 Task: Find connections with filter location Rāj-Nāndgaon with filter topic #startupcompanywith filter profile language Spanish with filter current company BioTecNika with filter school Ramaiah Institute Of Technology with filter industry Think Tanks with filter service category Content Strategy with filter keywords title Wait Staff Manager
Action: Mouse moved to (565, 53)
Screenshot: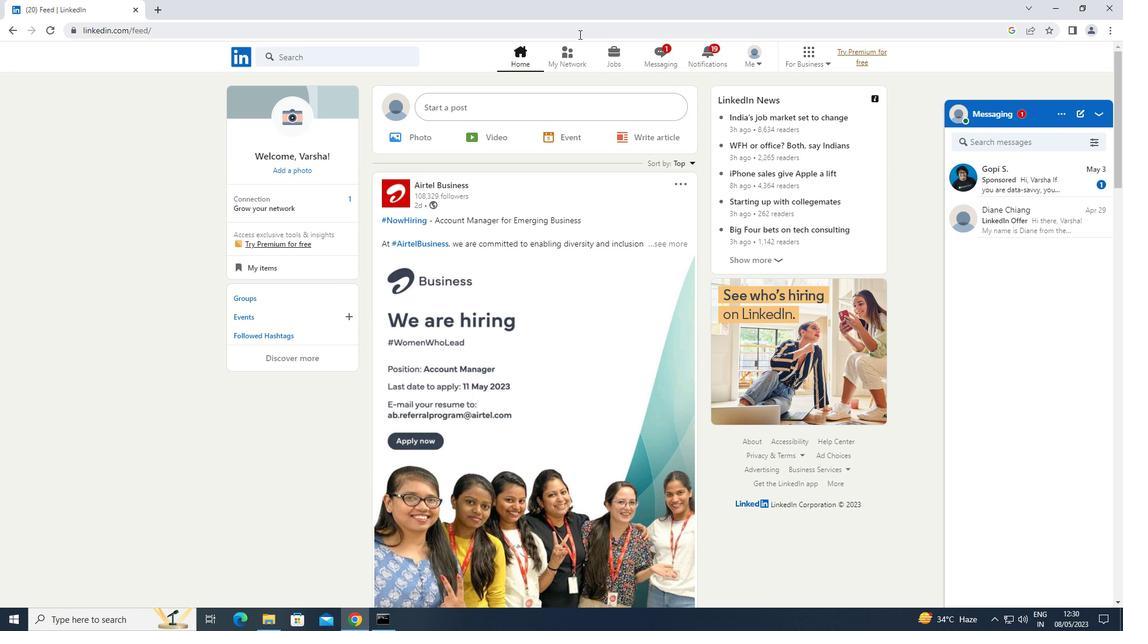 
Action: Mouse pressed left at (565, 53)
Screenshot: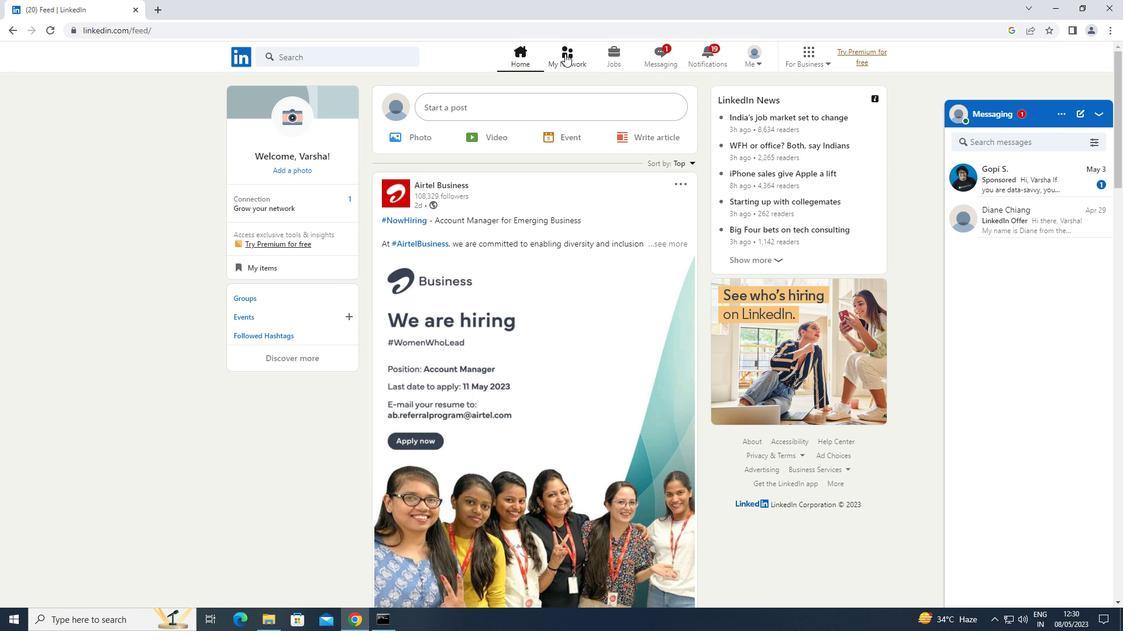 
Action: Mouse moved to (315, 124)
Screenshot: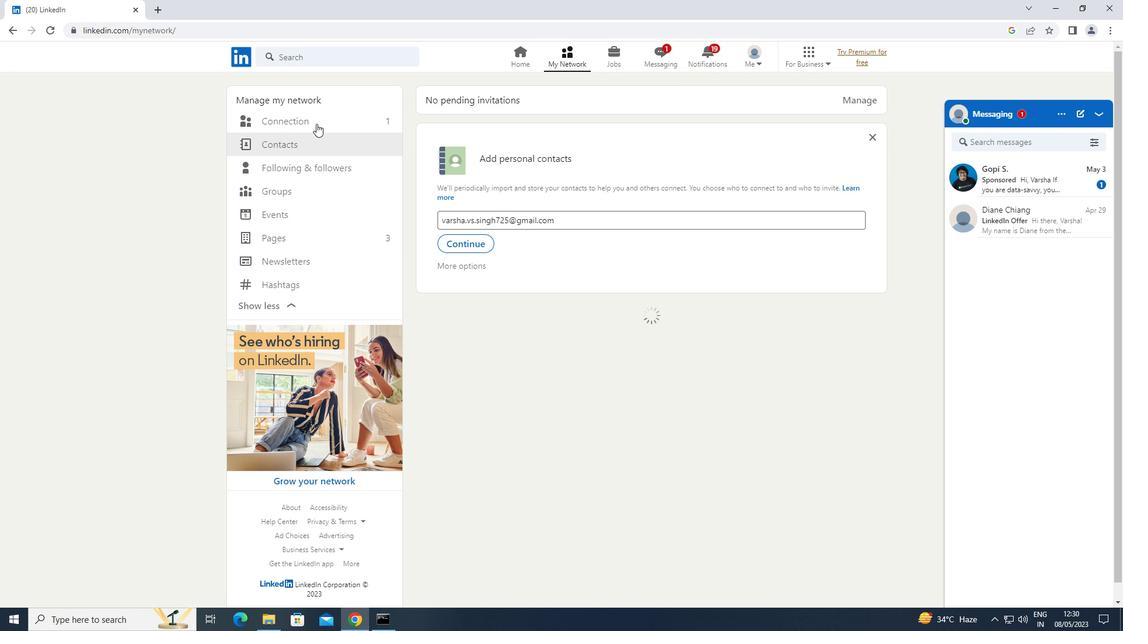 
Action: Mouse pressed left at (315, 124)
Screenshot: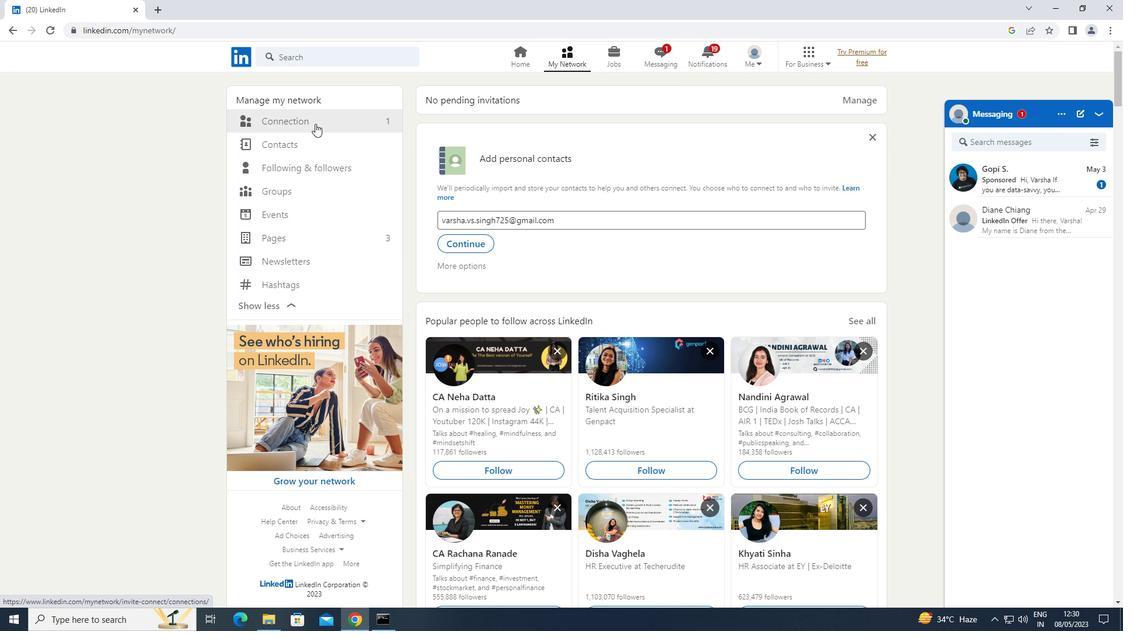 
Action: Mouse moved to (649, 123)
Screenshot: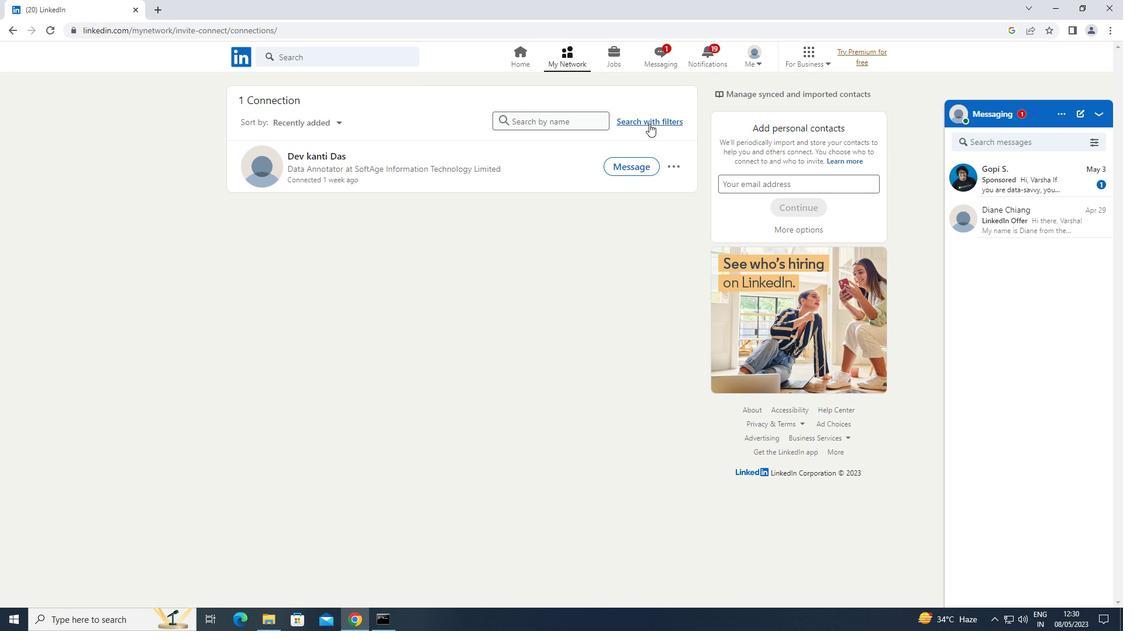 
Action: Mouse pressed left at (649, 123)
Screenshot: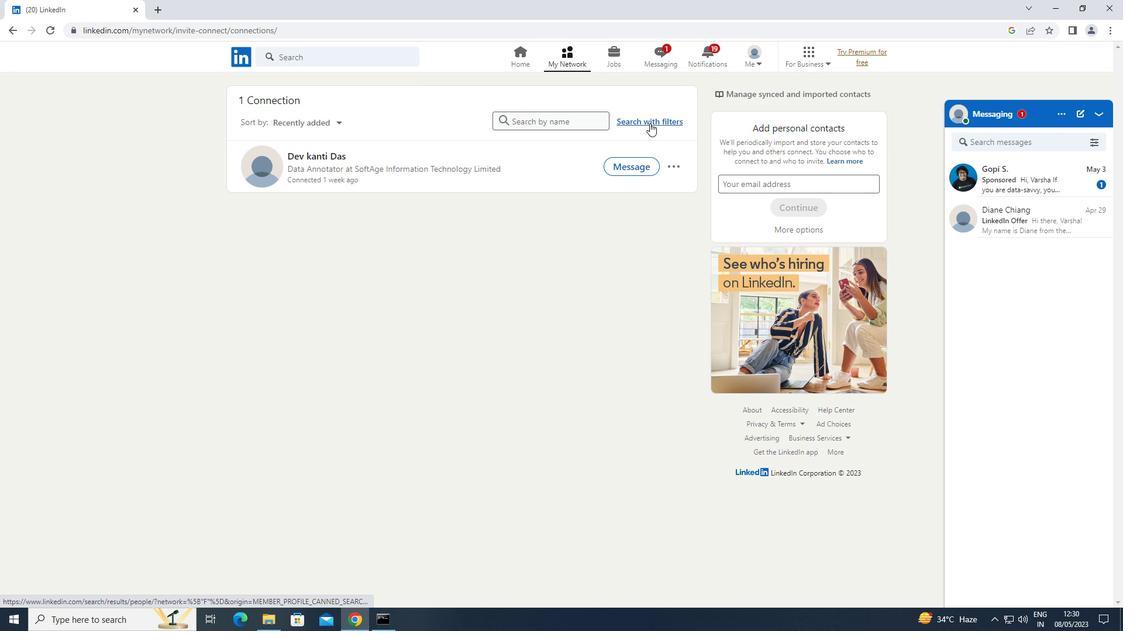 
Action: Mouse moved to (603, 93)
Screenshot: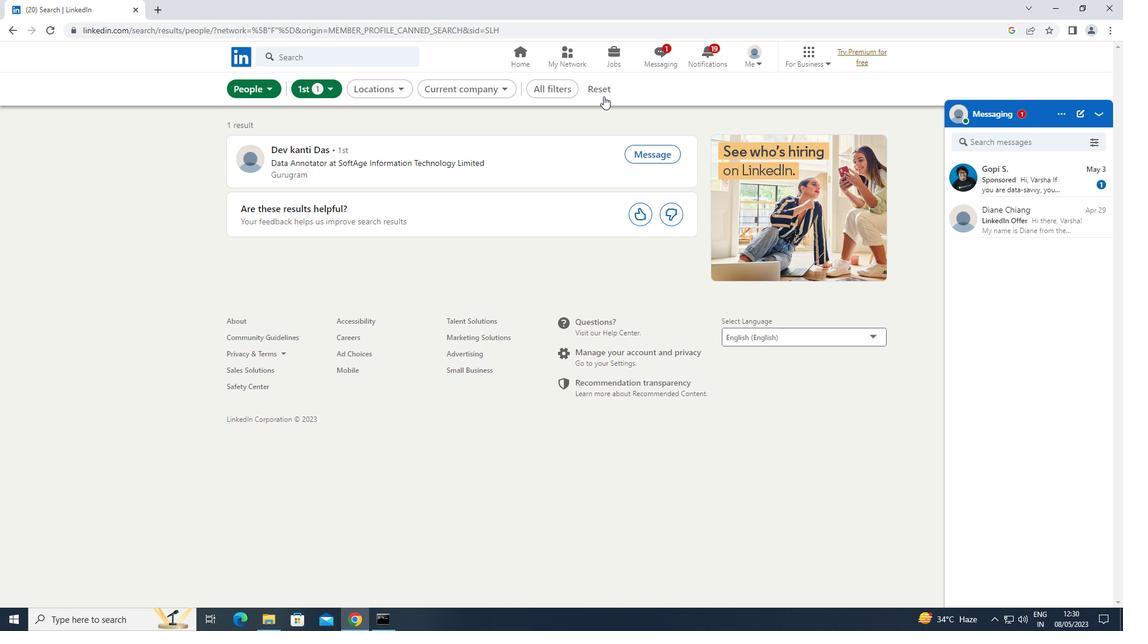 
Action: Mouse pressed left at (603, 93)
Screenshot: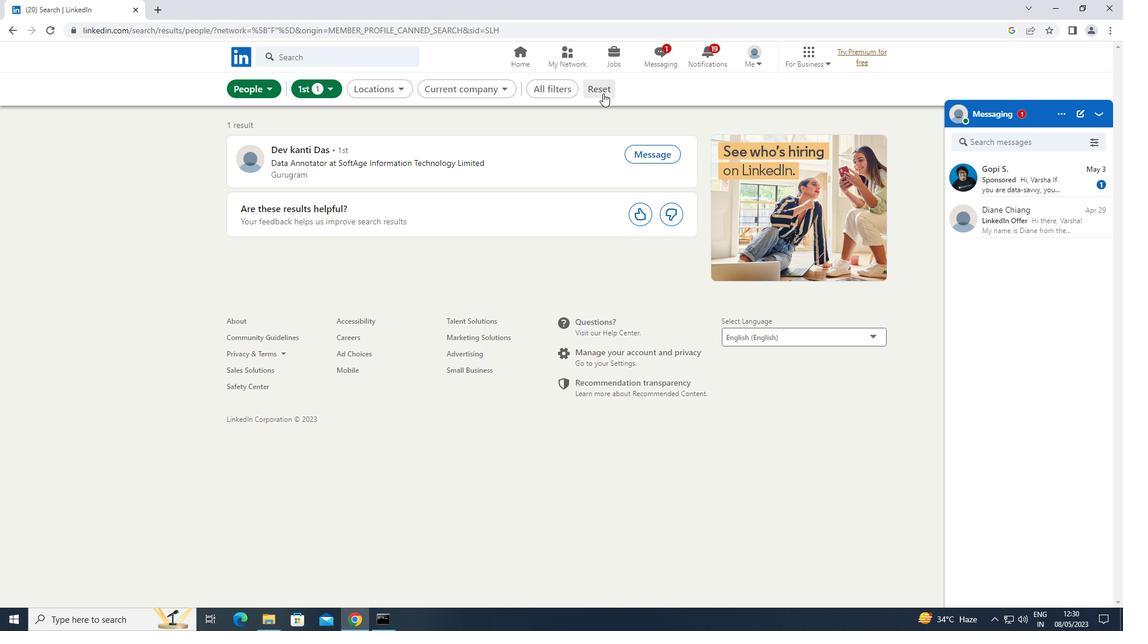 
Action: Mouse moved to (586, 89)
Screenshot: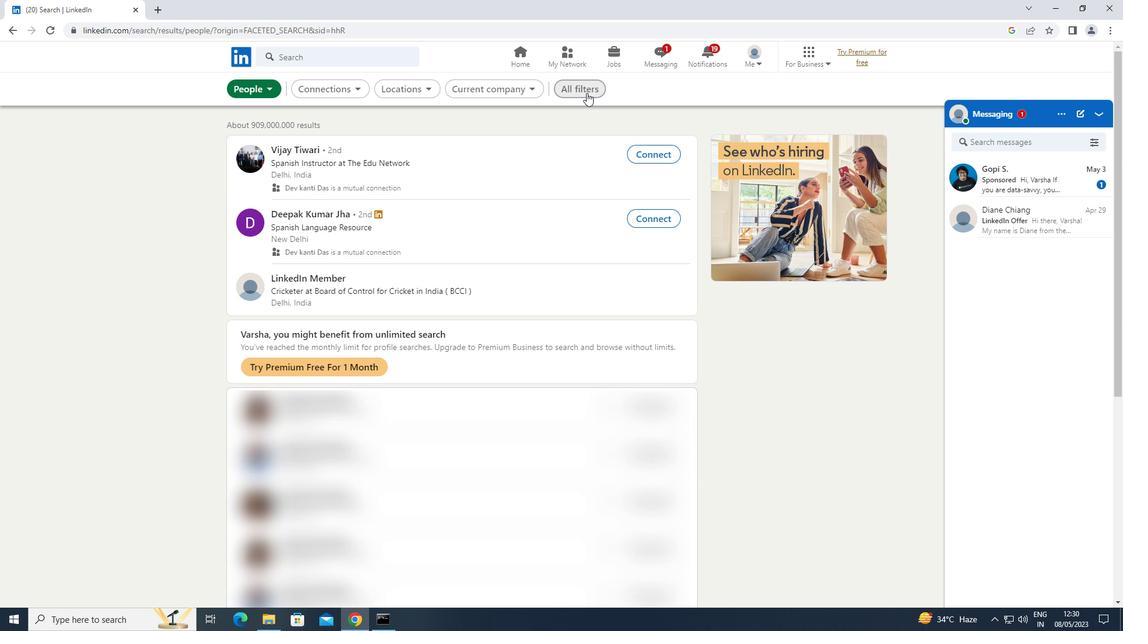 
Action: Mouse pressed left at (586, 89)
Screenshot: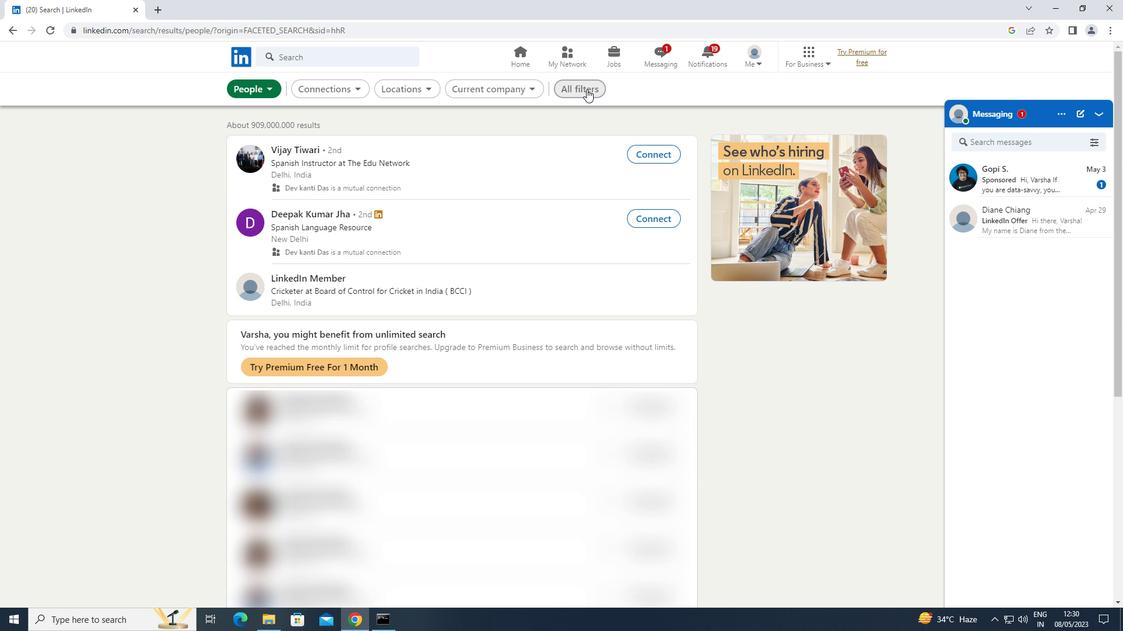 
Action: Mouse moved to (932, 254)
Screenshot: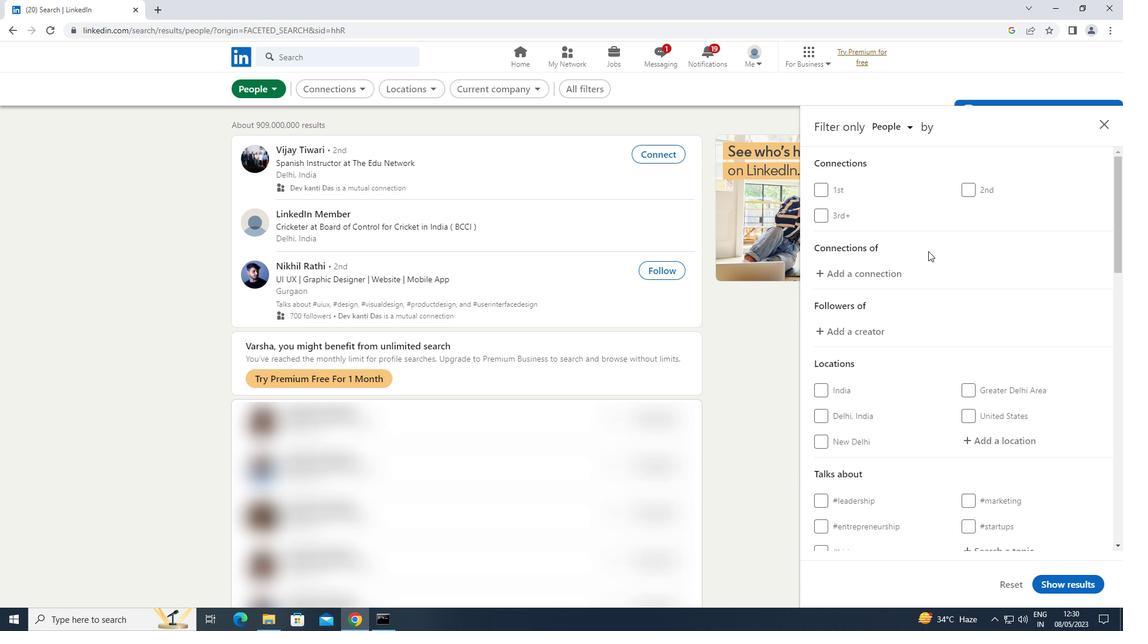 
Action: Mouse scrolled (932, 253) with delta (0, 0)
Screenshot: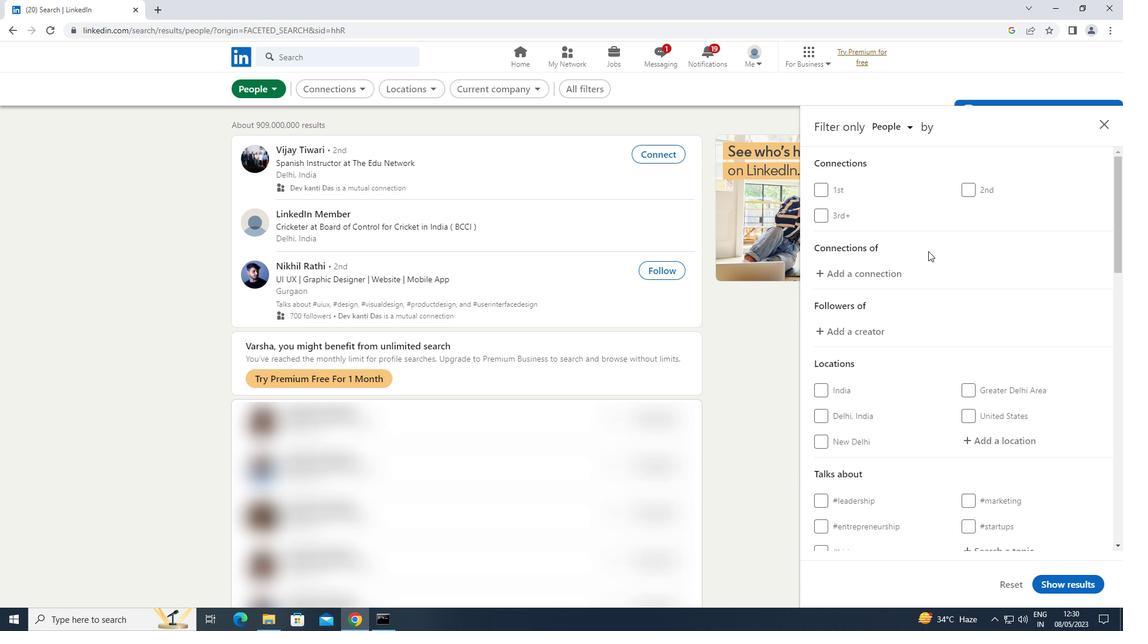 
Action: Mouse moved to (932, 256)
Screenshot: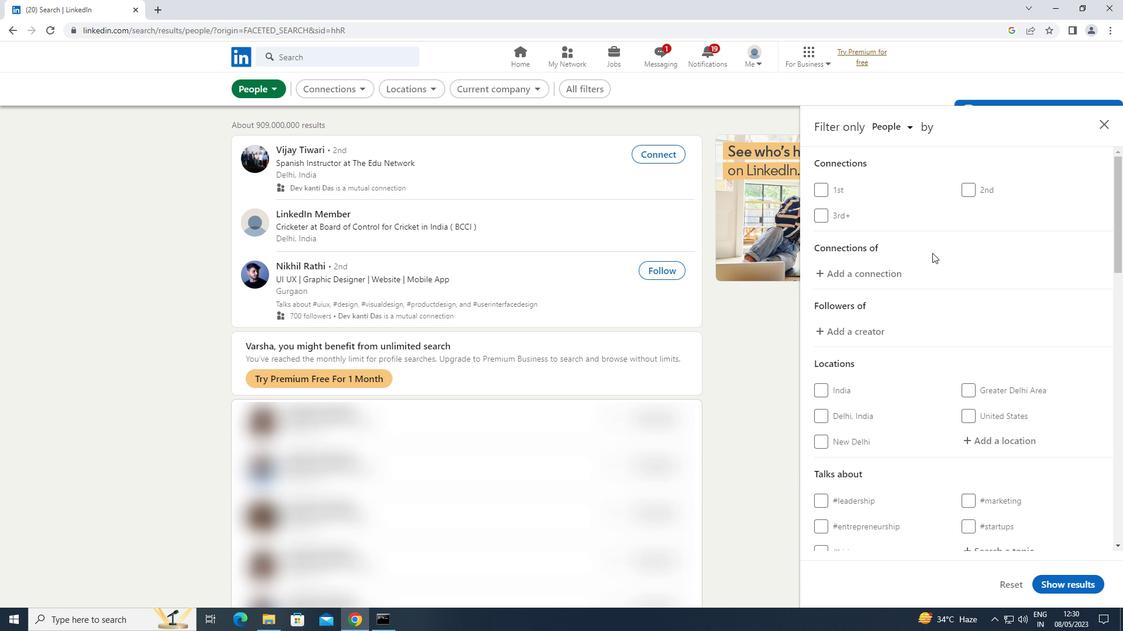 
Action: Mouse scrolled (932, 255) with delta (0, 0)
Screenshot: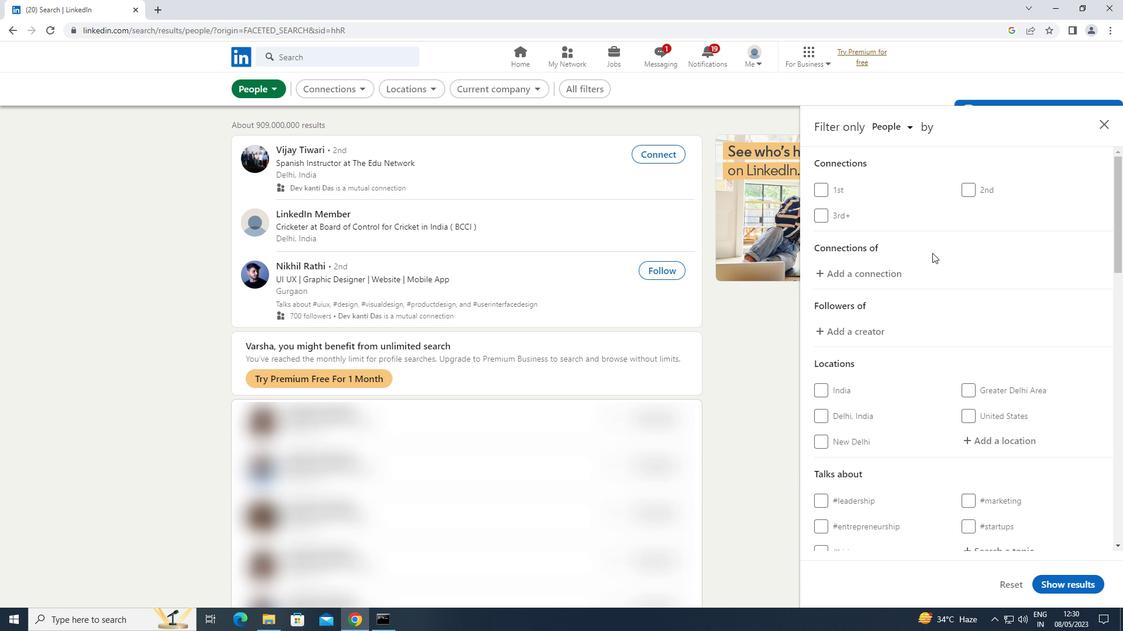 
Action: Mouse moved to (1008, 325)
Screenshot: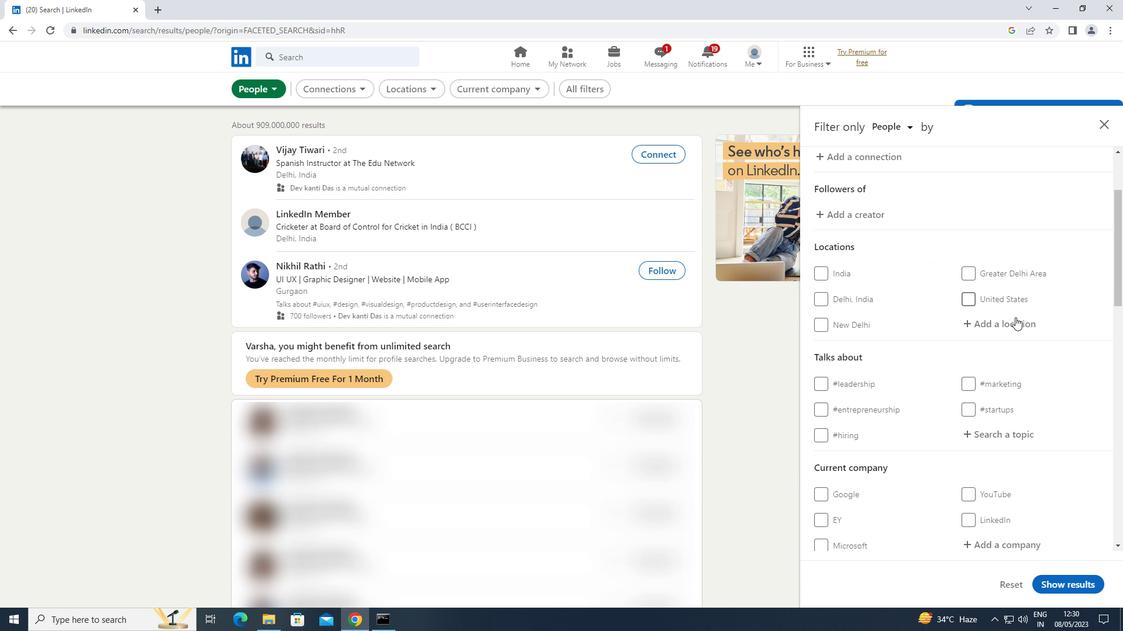 
Action: Mouse pressed left at (1008, 325)
Screenshot: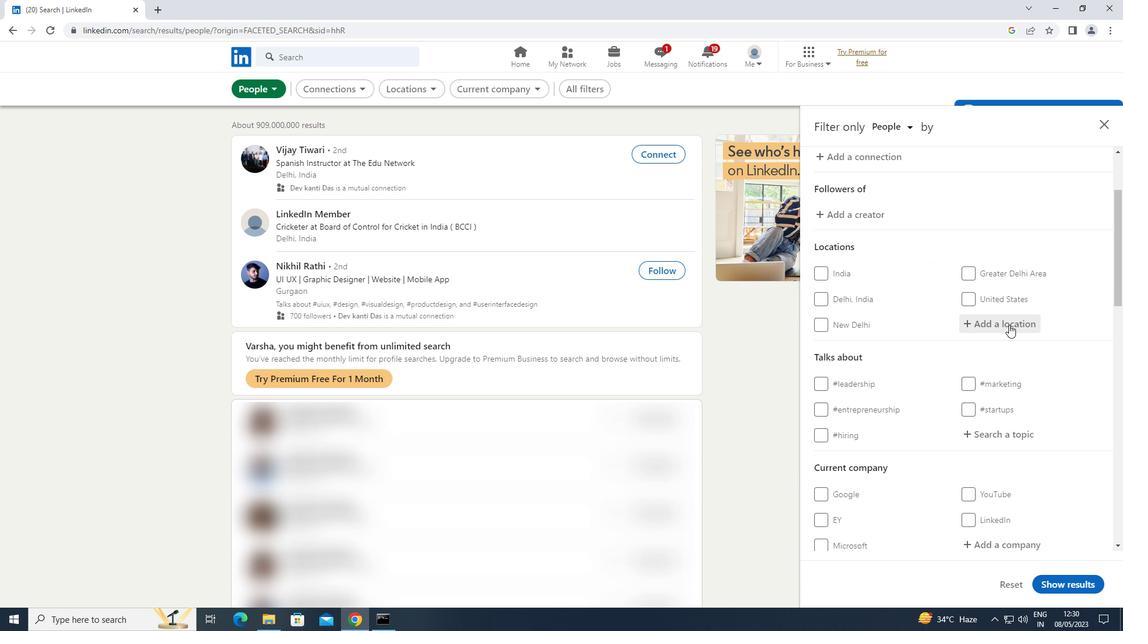 
Action: Key pressed <Key.shift>RAJ-<Key.shift>NANDGAON
Screenshot: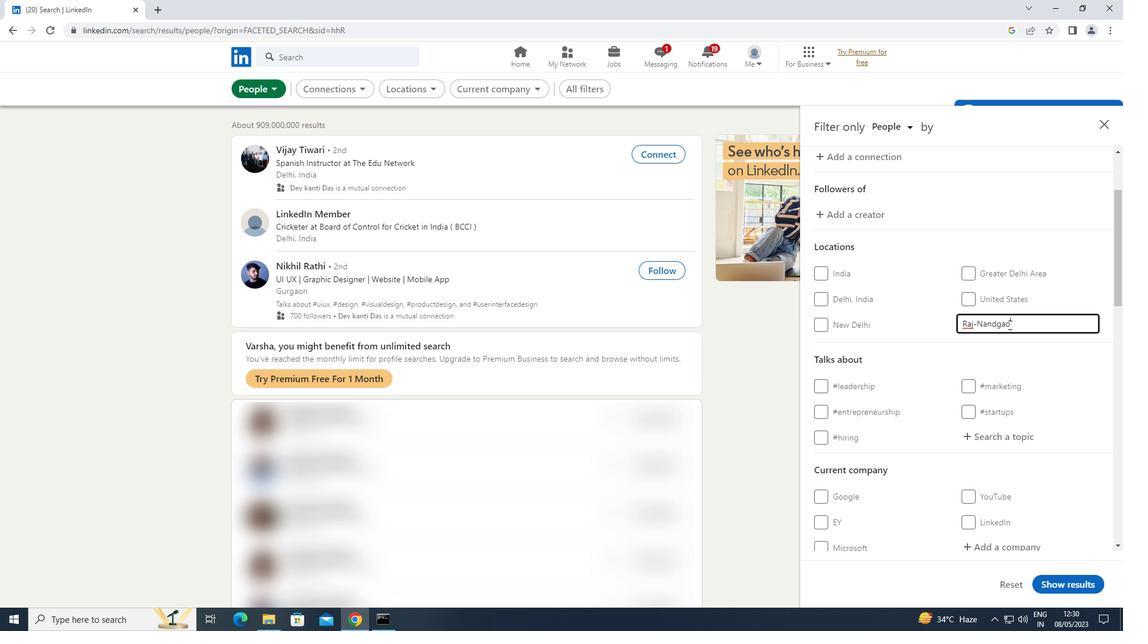 
Action: Mouse moved to (1012, 436)
Screenshot: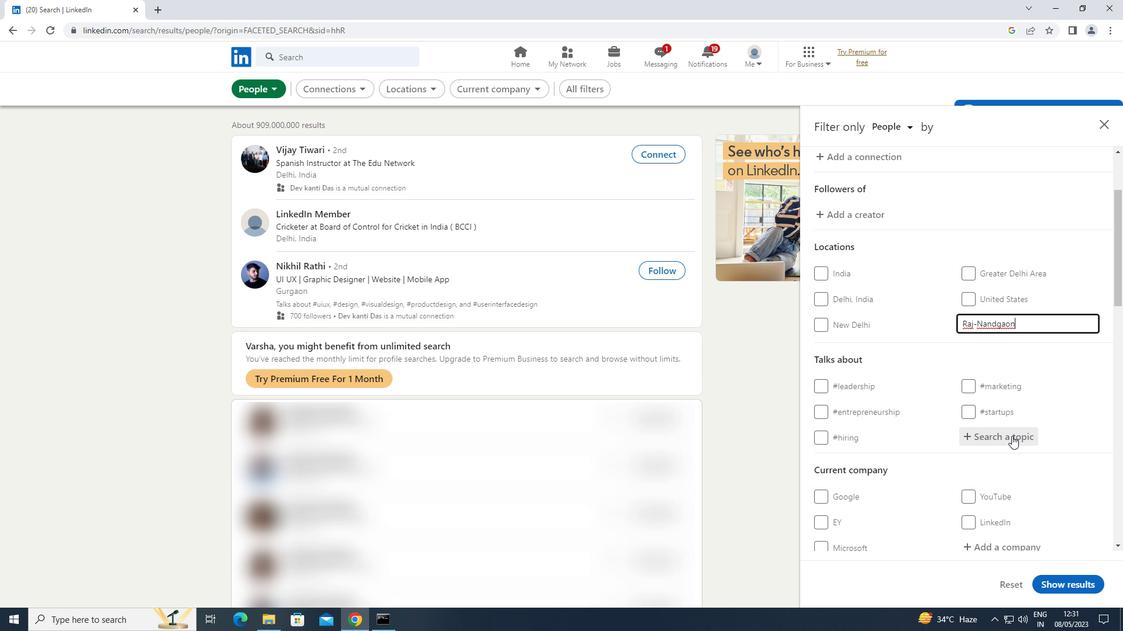 
Action: Mouse pressed left at (1012, 436)
Screenshot: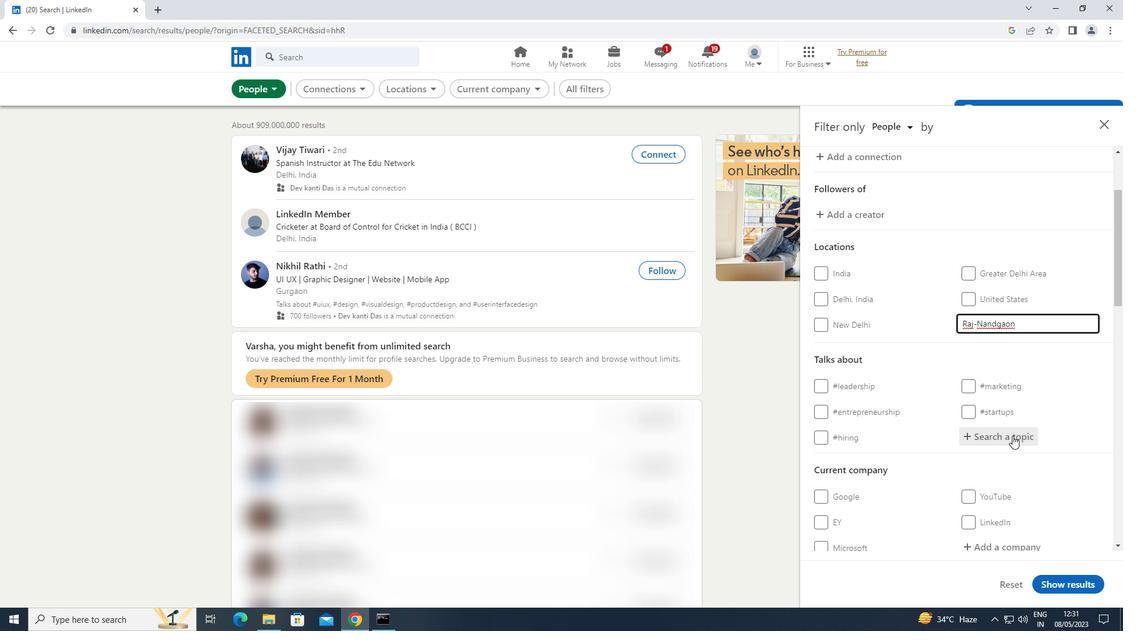 
Action: Mouse moved to (1016, 432)
Screenshot: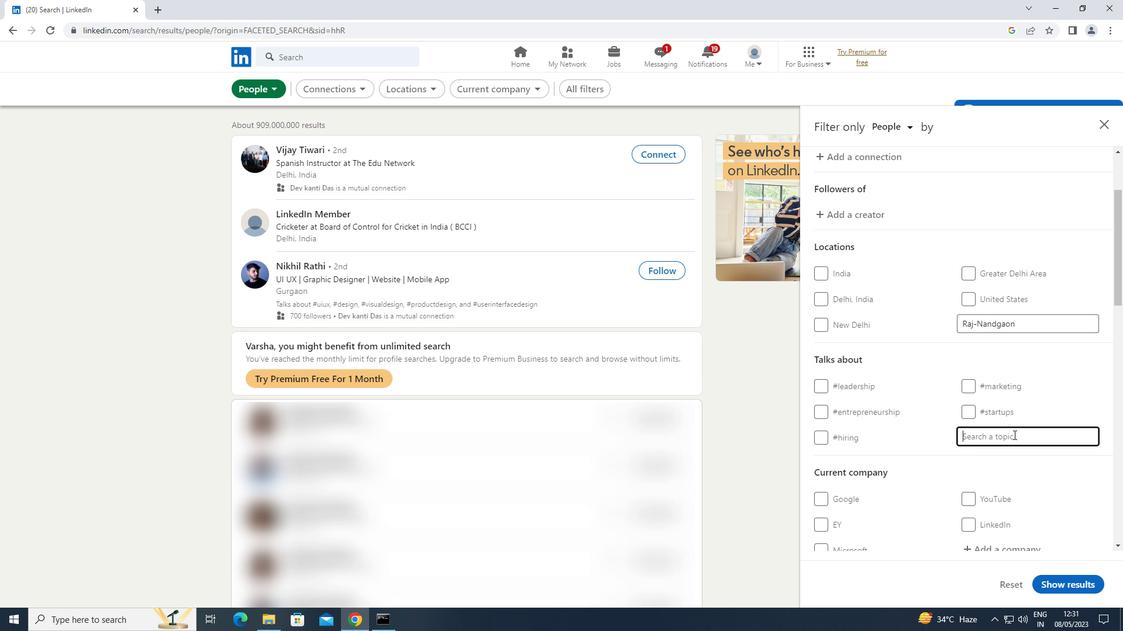 
Action: Key pressed STARTUPCOMPANY
Screenshot: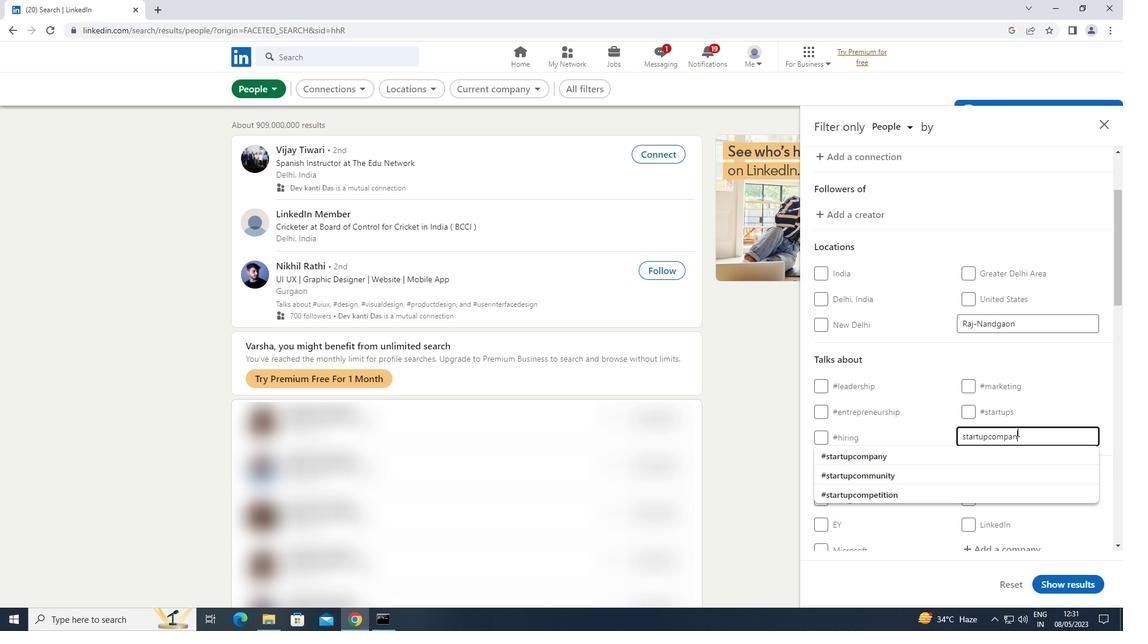 
Action: Mouse moved to (890, 448)
Screenshot: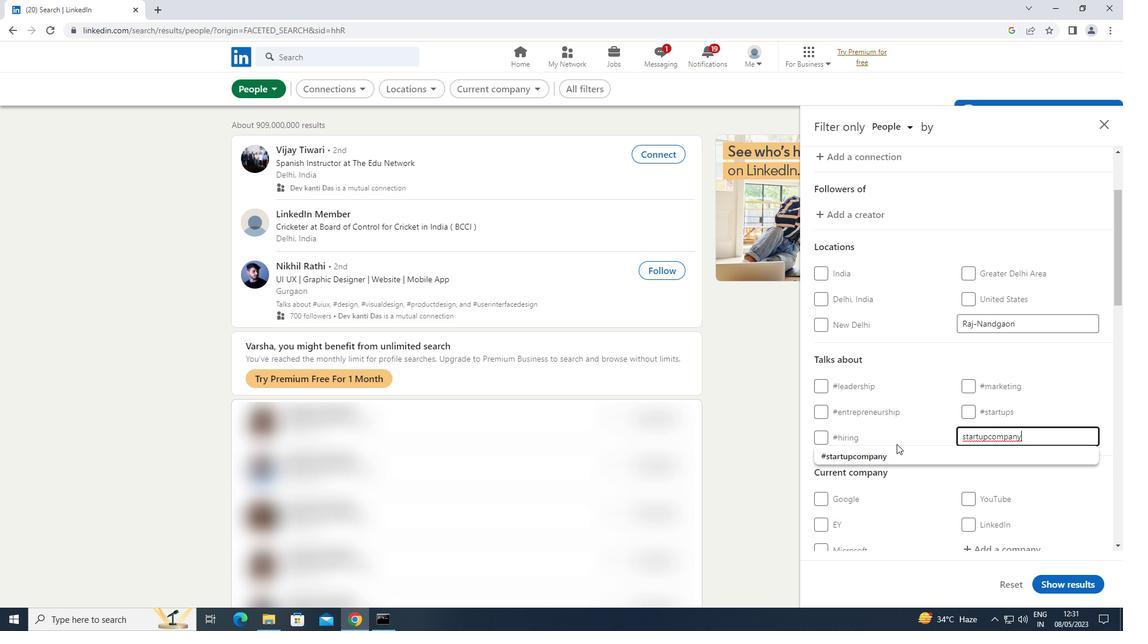 
Action: Mouse pressed left at (890, 448)
Screenshot: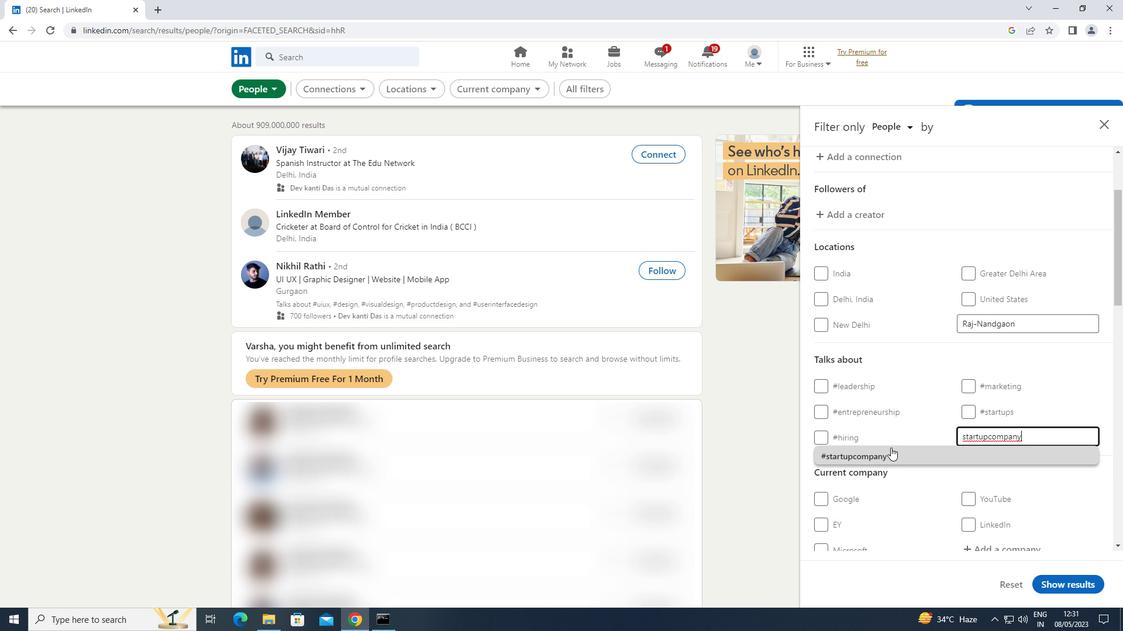 
Action: Mouse scrolled (890, 447) with delta (0, 0)
Screenshot: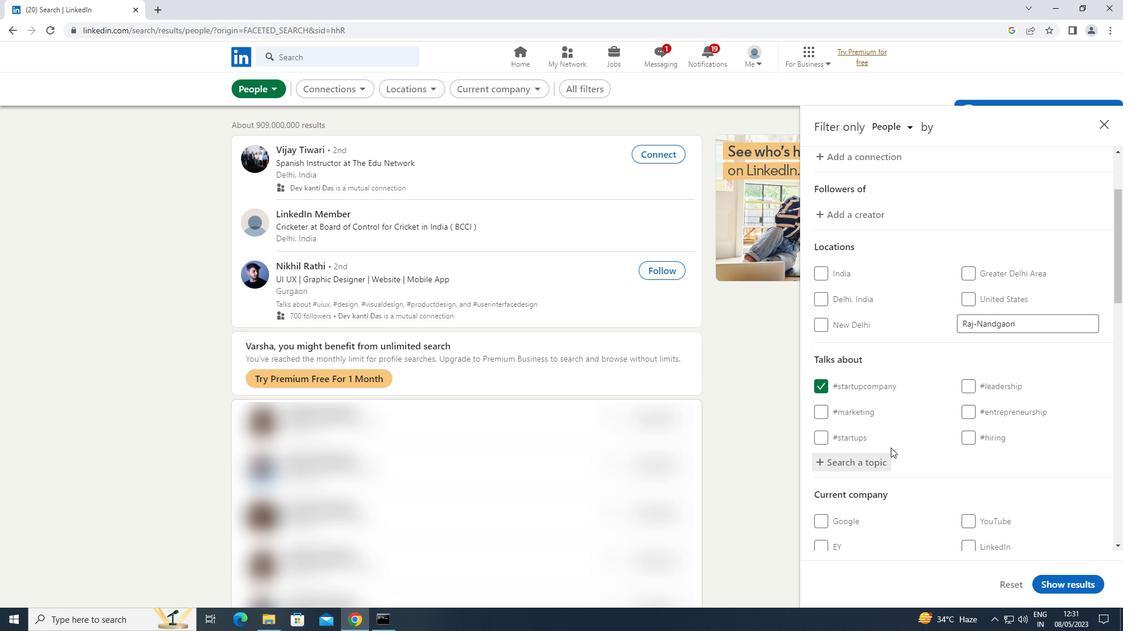 
Action: Mouse scrolled (890, 447) with delta (0, 0)
Screenshot: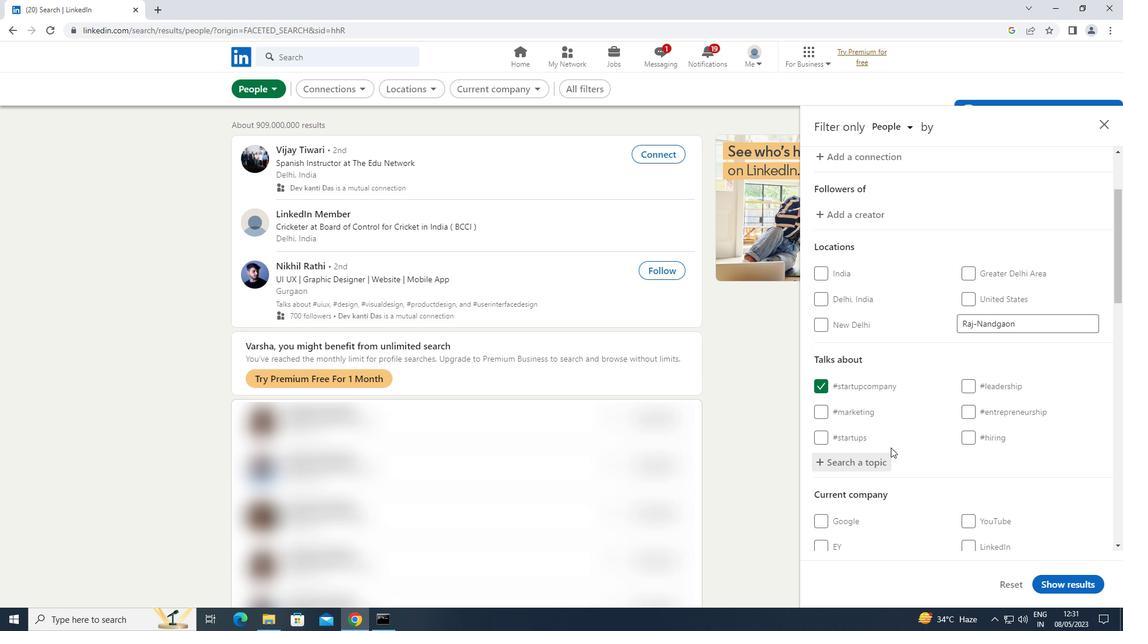 
Action: Mouse scrolled (890, 447) with delta (0, 0)
Screenshot: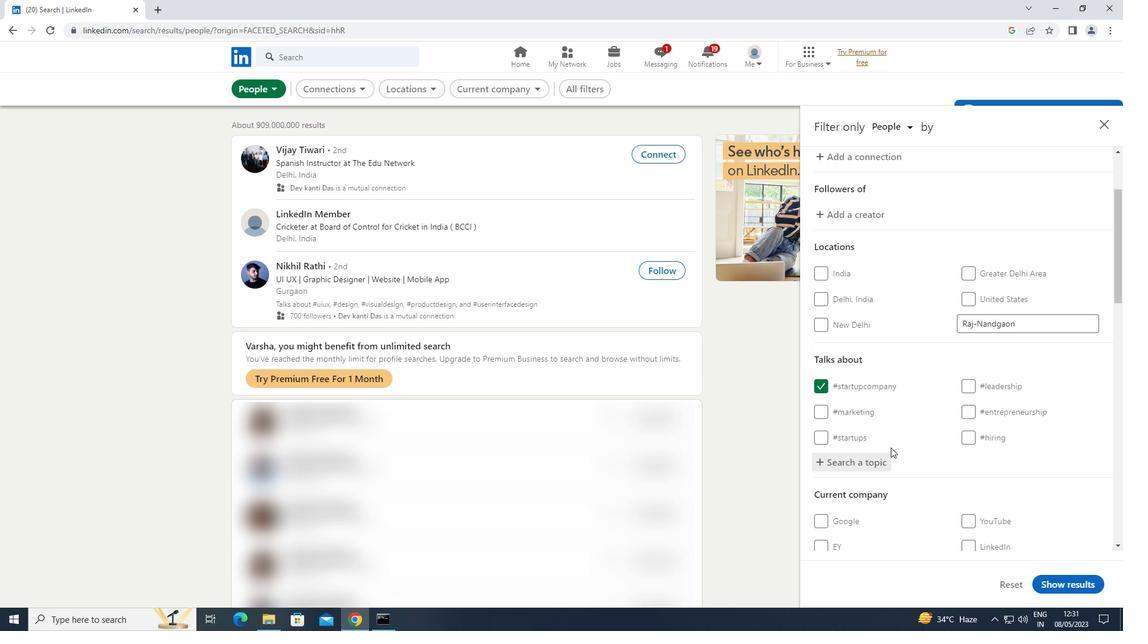 
Action: Mouse scrolled (890, 447) with delta (0, 0)
Screenshot: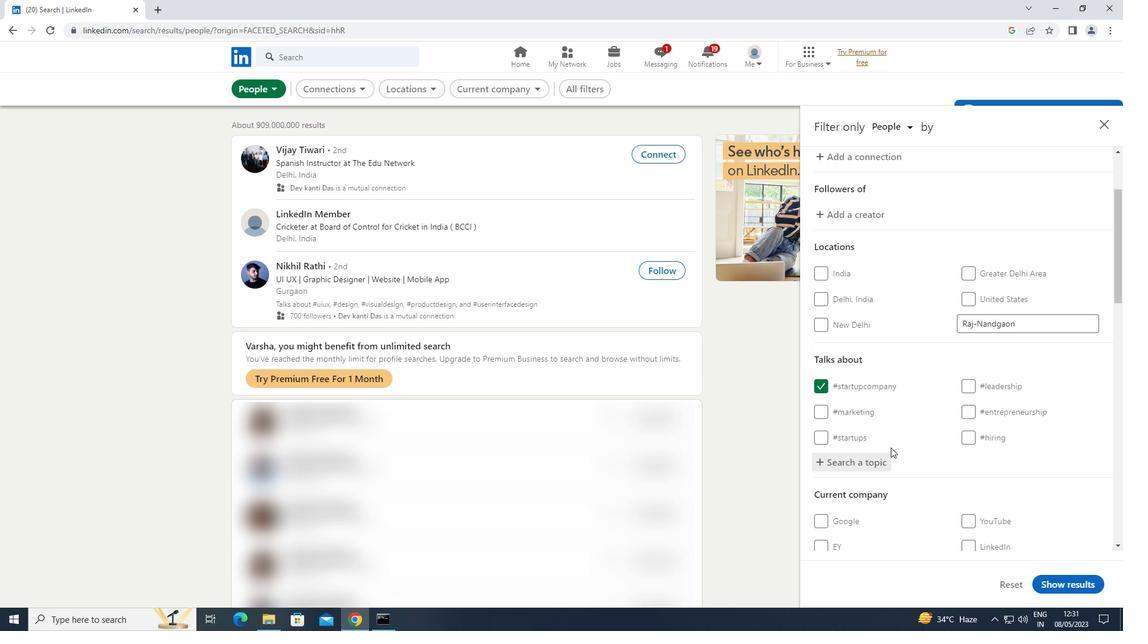 
Action: Mouse scrolled (890, 447) with delta (0, 0)
Screenshot: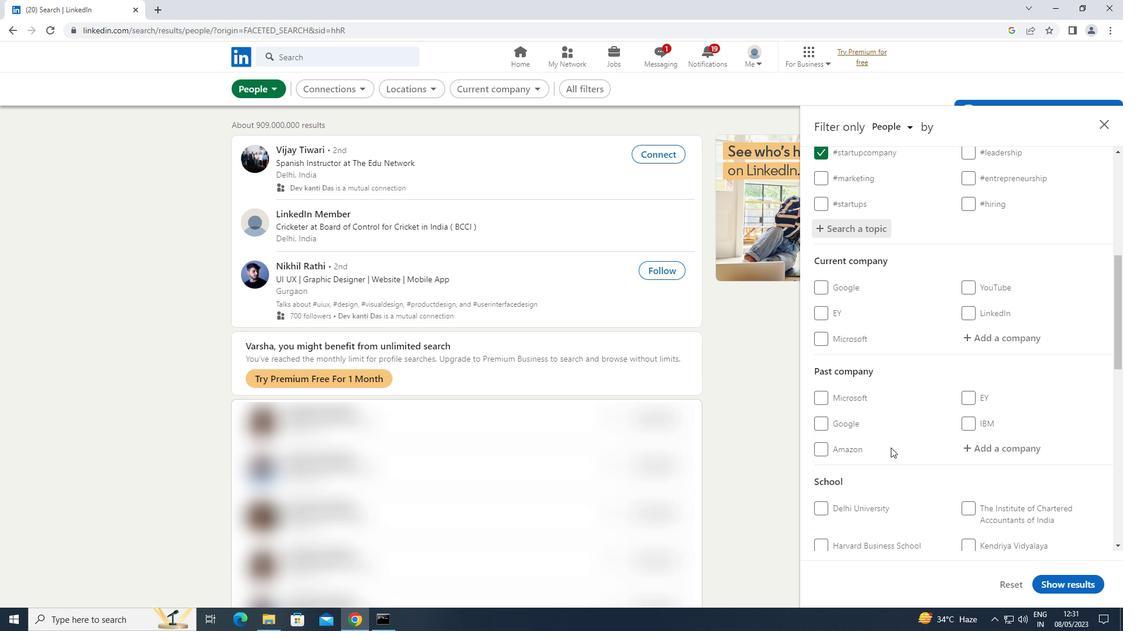 
Action: Mouse scrolled (890, 447) with delta (0, 0)
Screenshot: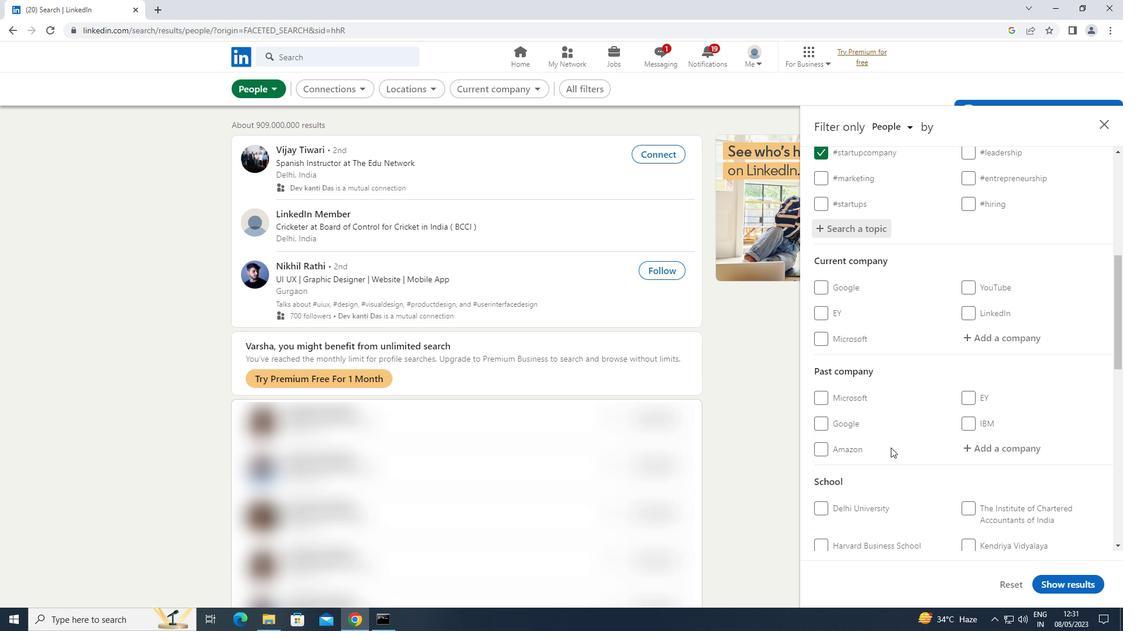 
Action: Mouse scrolled (890, 447) with delta (0, 0)
Screenshot: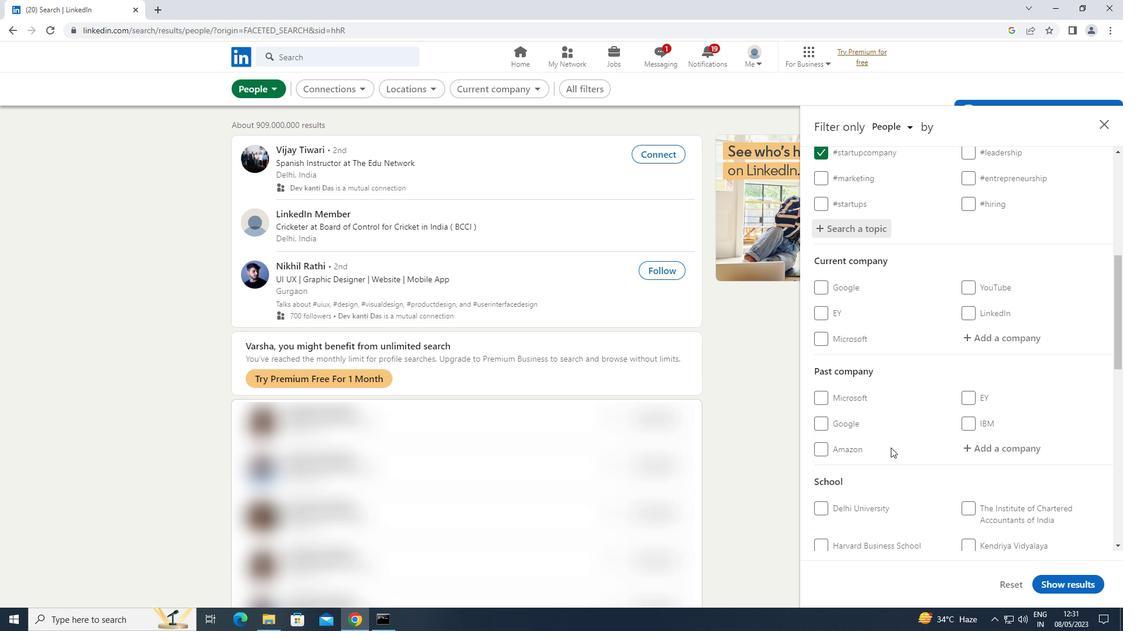 
Action: Mouse scrolled (890, 447) with delta (0, 0)
Screenshot: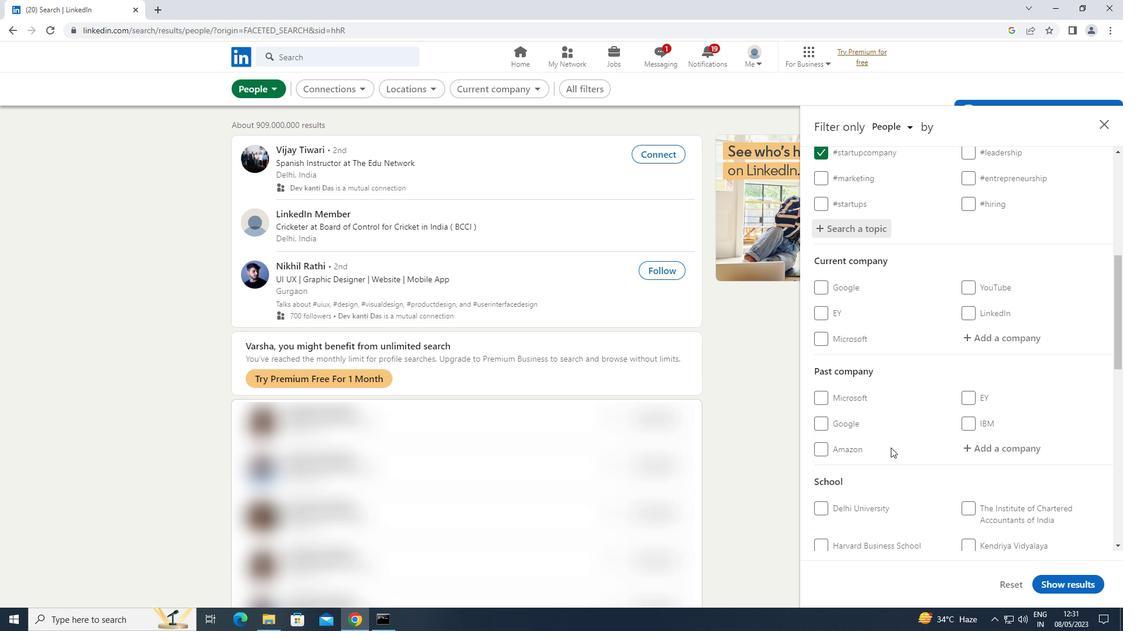 
Action: Mouse scrolled (890, 447) with delta (0, 0)
Screenshot: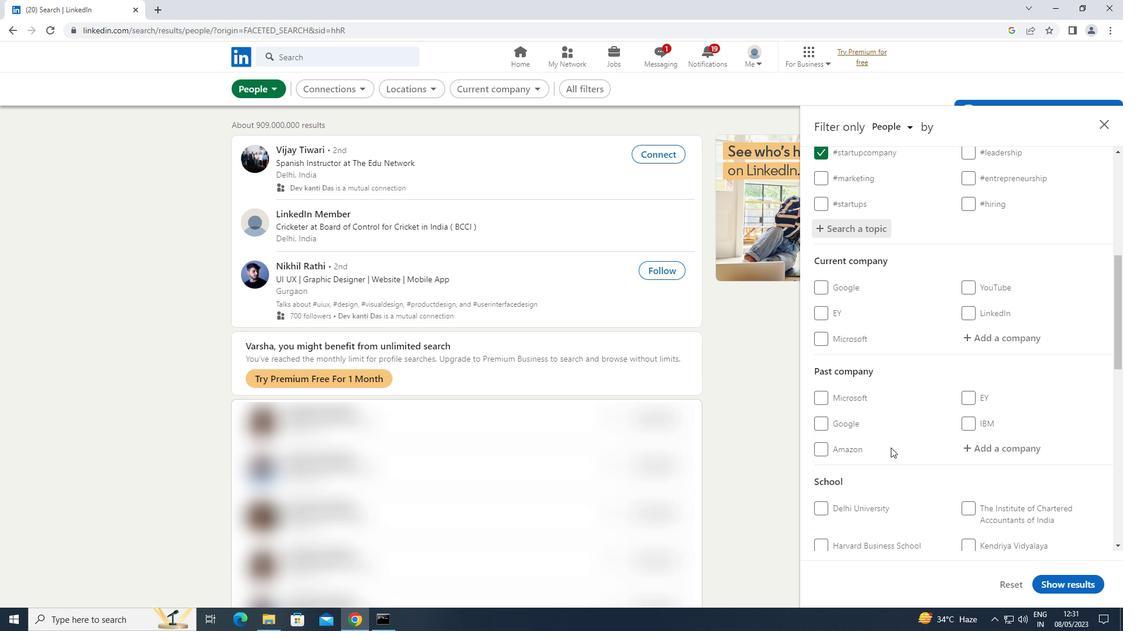 
Action: Mouse moved to (821, 498)
Screenshot: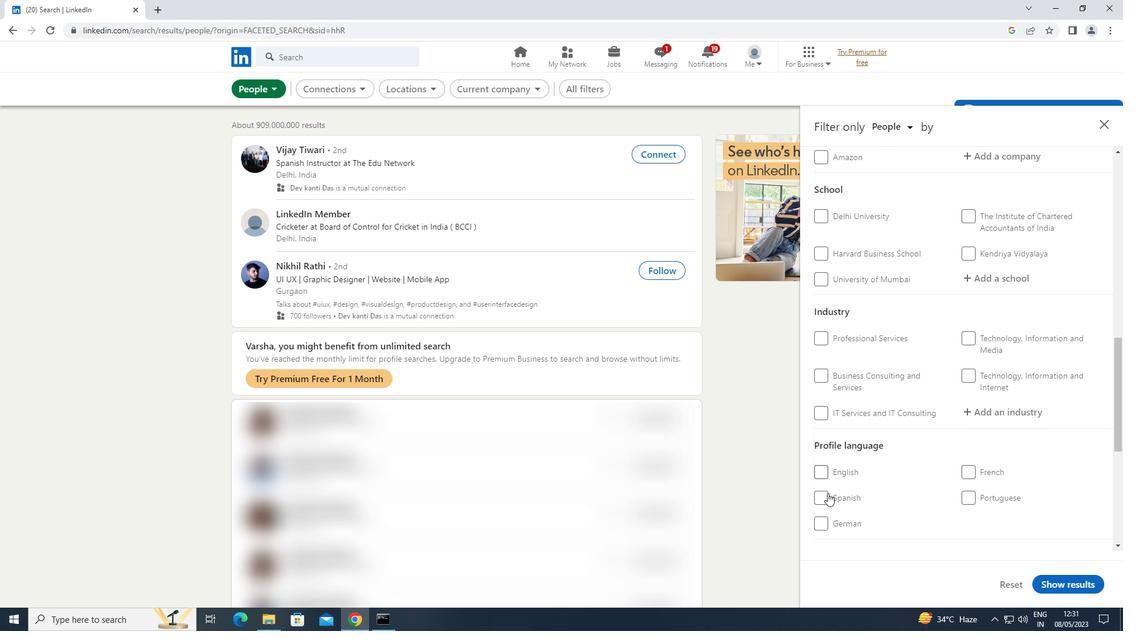 
Action: Mouse pressed left at (821, 498)
Screenshot: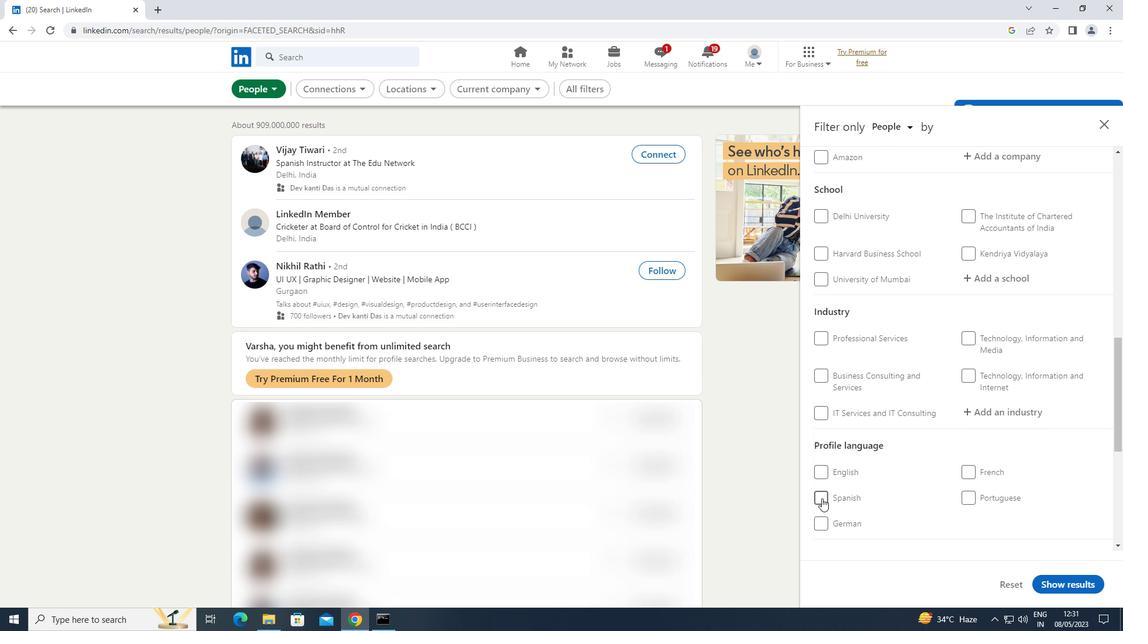 
Action: Mouse moved to (832, 497)
Screenshot: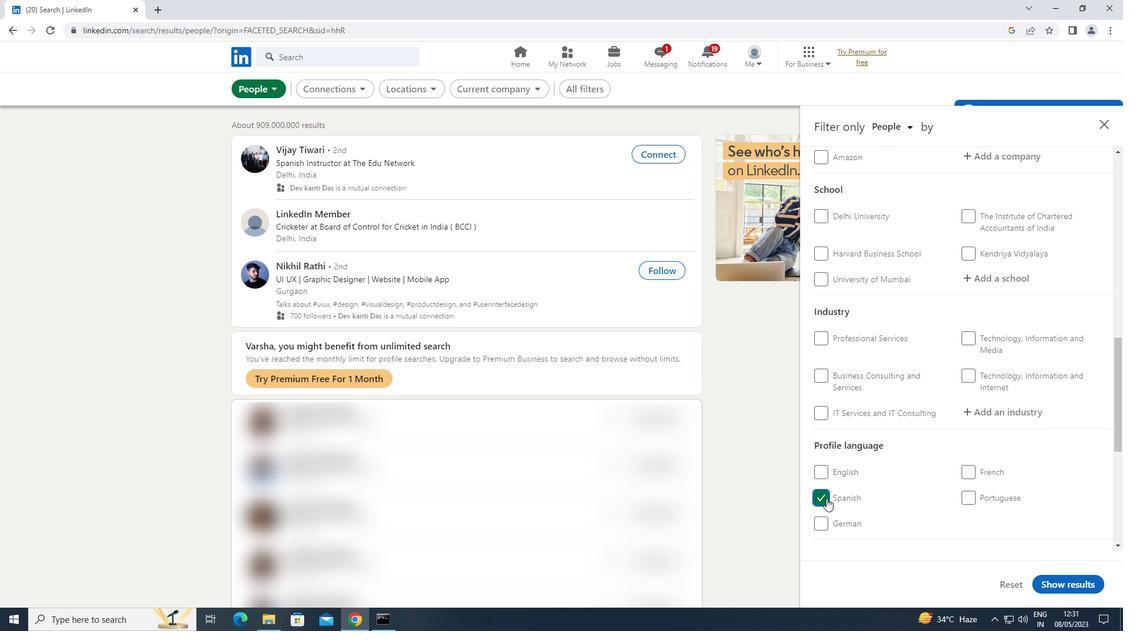 
Action: Mouse scrolled (832, 498) with delta (0, 0)
Screenshot: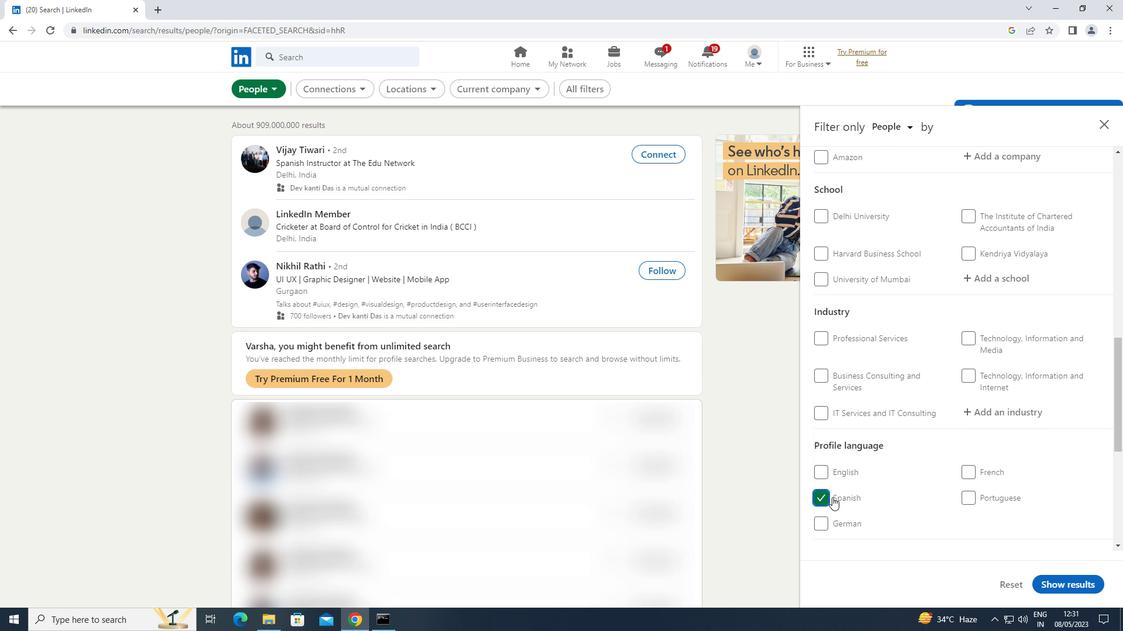 
Action: Mouse scrolled (832, 498) with delta (0, 0)
Screenshot: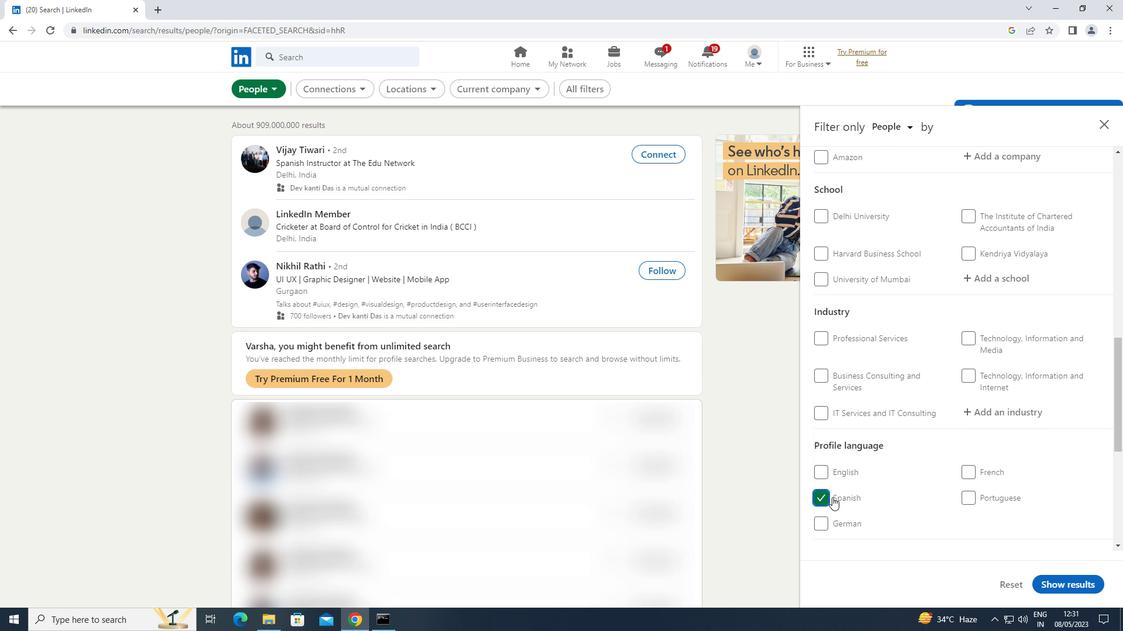 
Action: Mouse scrolled (832, 498) with delta (0, 0)
Screenshot: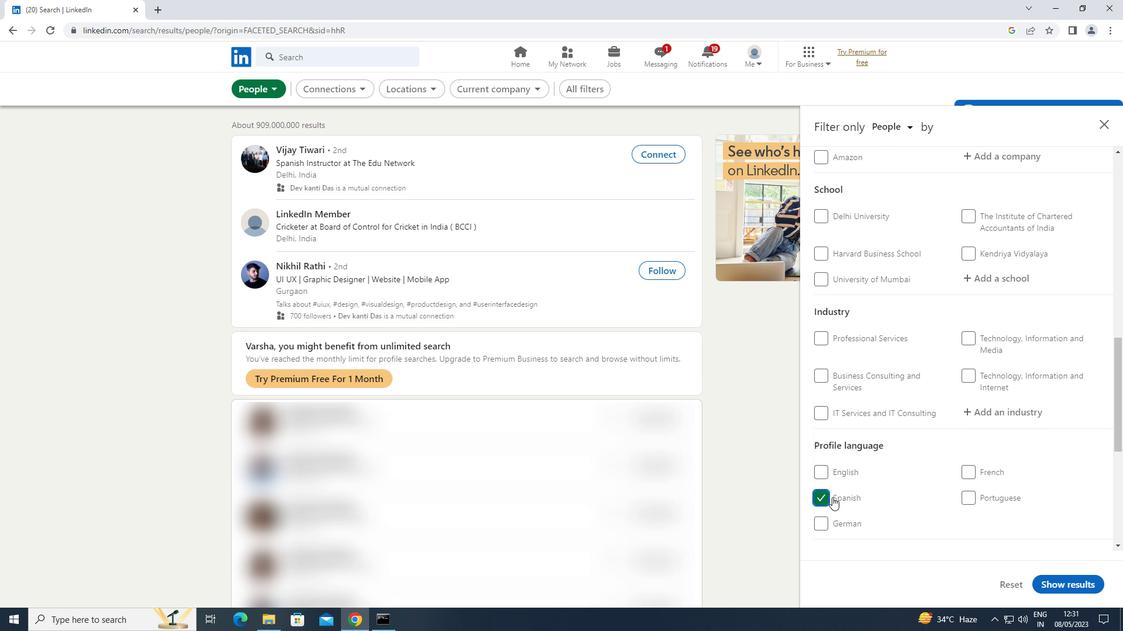 
Action: Mouse scrolled (832, 498) with delta (0, 0)
Screenshot: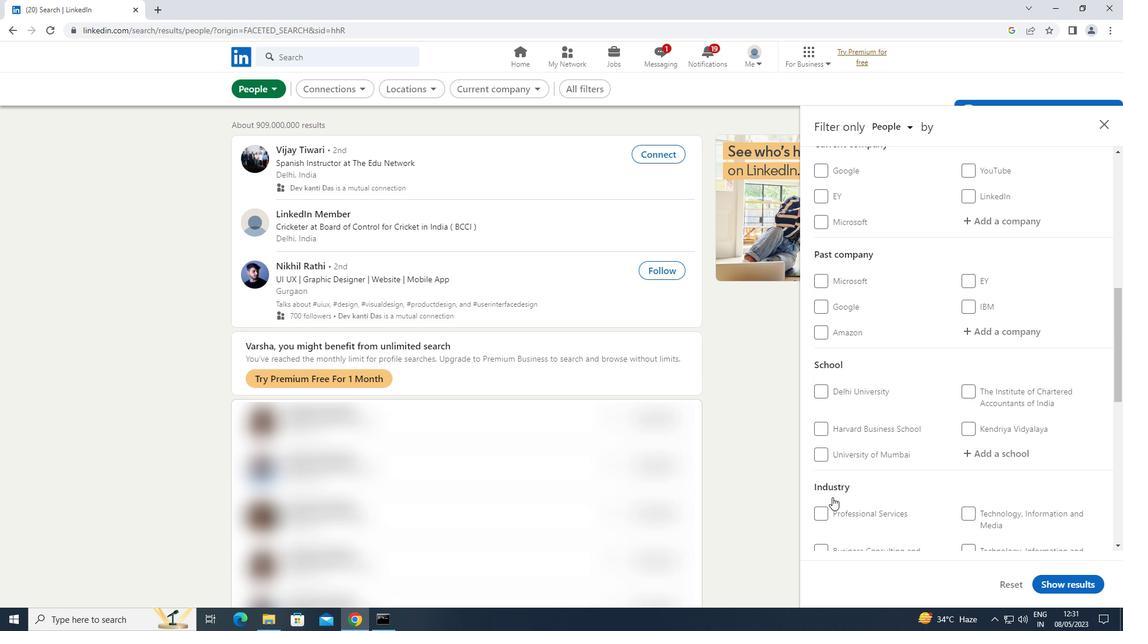 
Action: Mouse moved to (1005, 279)
Screenshot: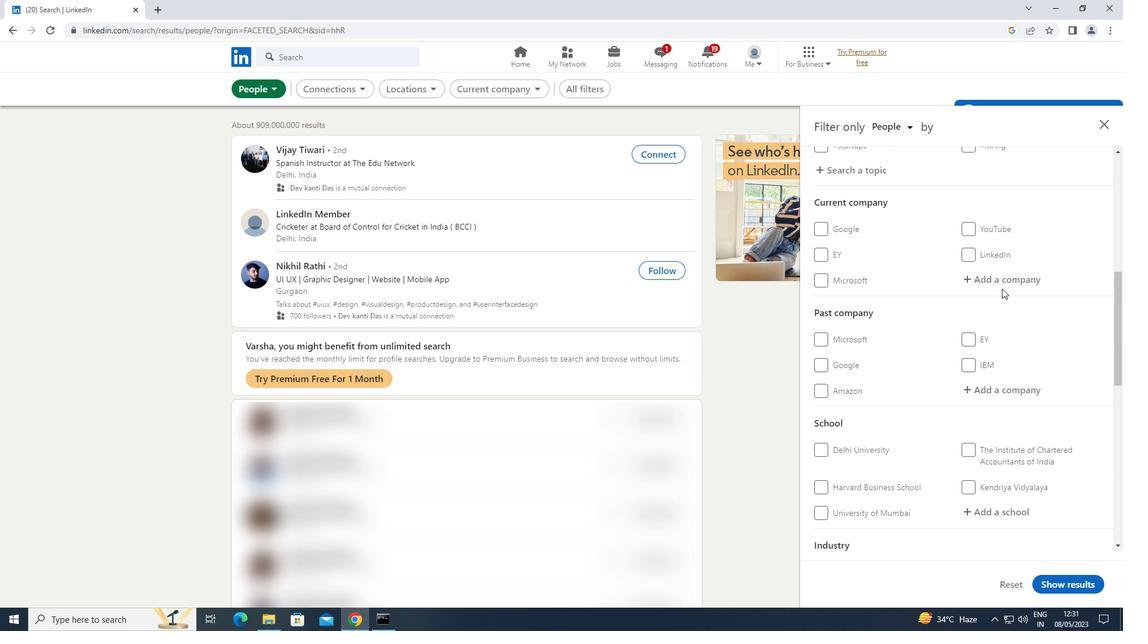 
Action: Mouse pressed left at (1005, 279)
Screenshot: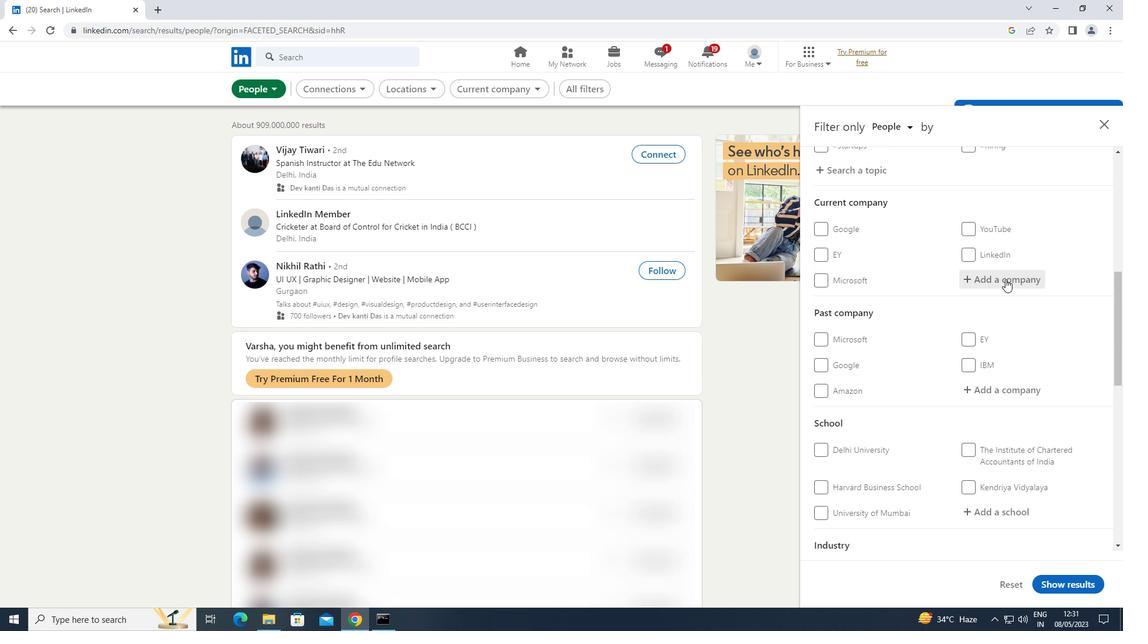 
Action: Key pressed <Key.shift>BIO<Key.space><Key.shift>TEC<Key.shift>NIKA
Screenshot: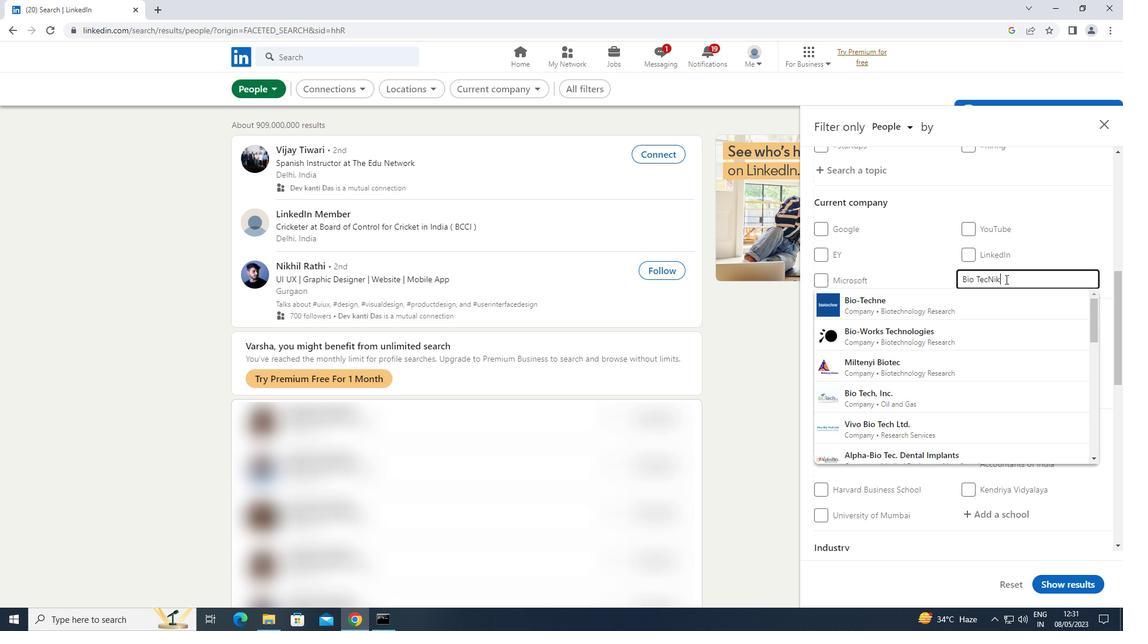 
Action: Mouse moved to (932, 298)
Screenshot: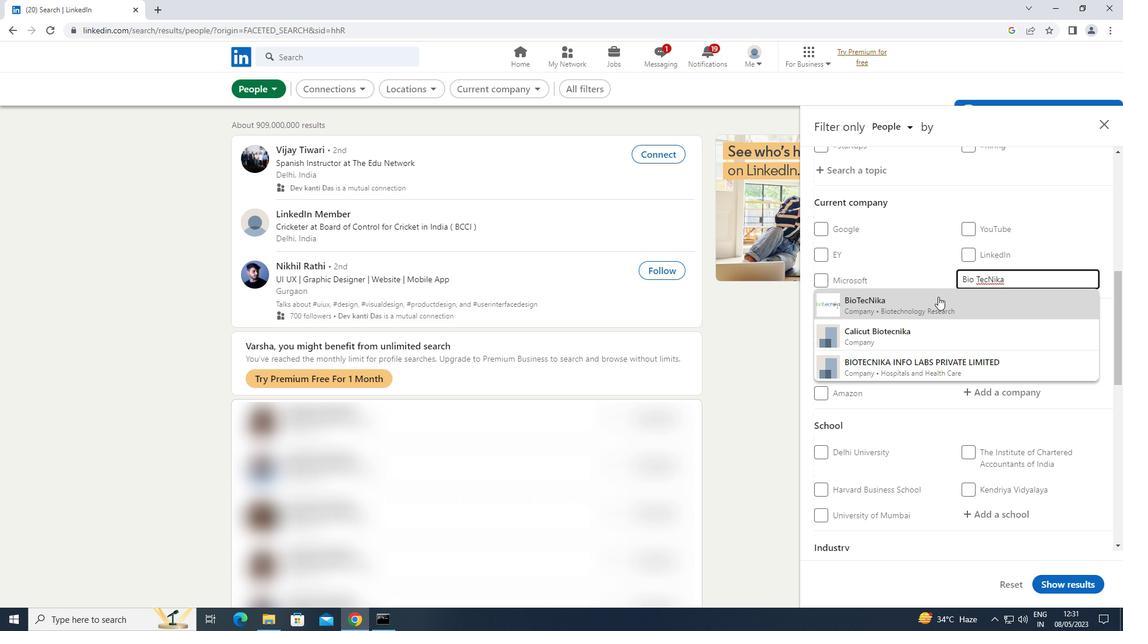 
Action: Mouse pressed left at (932, 298)
Screenshot: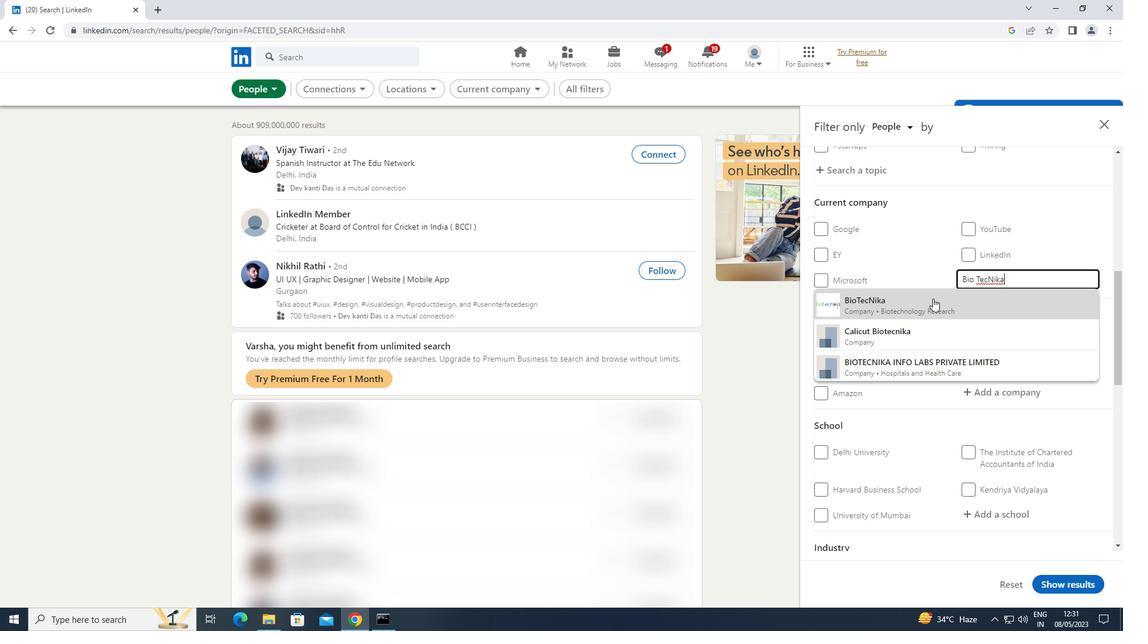 
Action: Mouse moved to (935, 297)
Screenshot: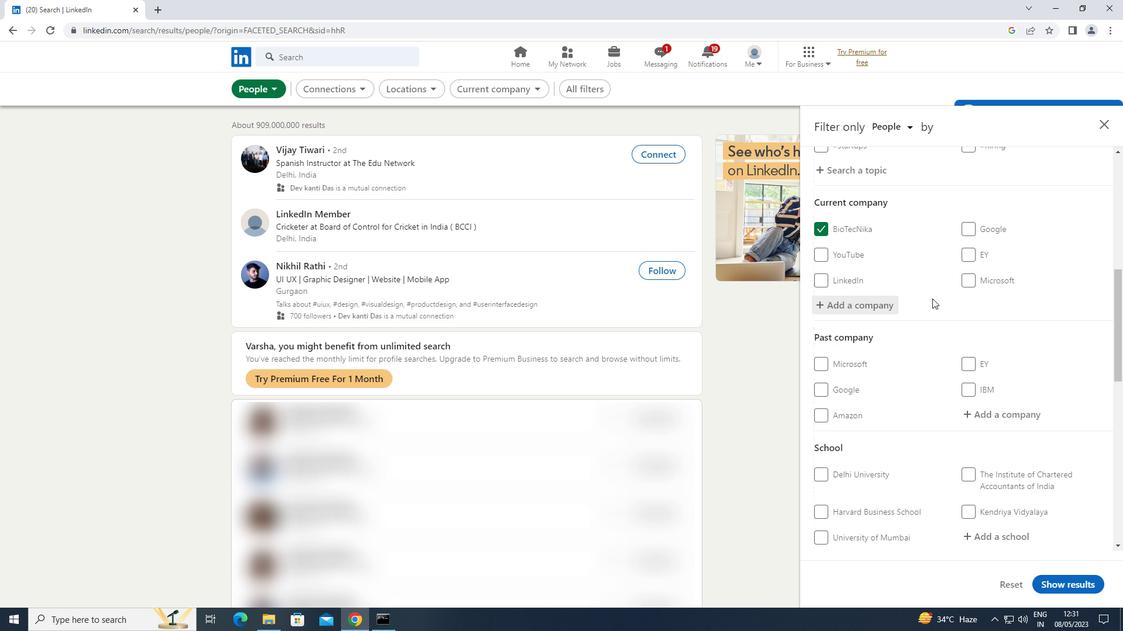 
Action: Mouse scrolled (935, 296) with delta (0, 0)
Screenshot: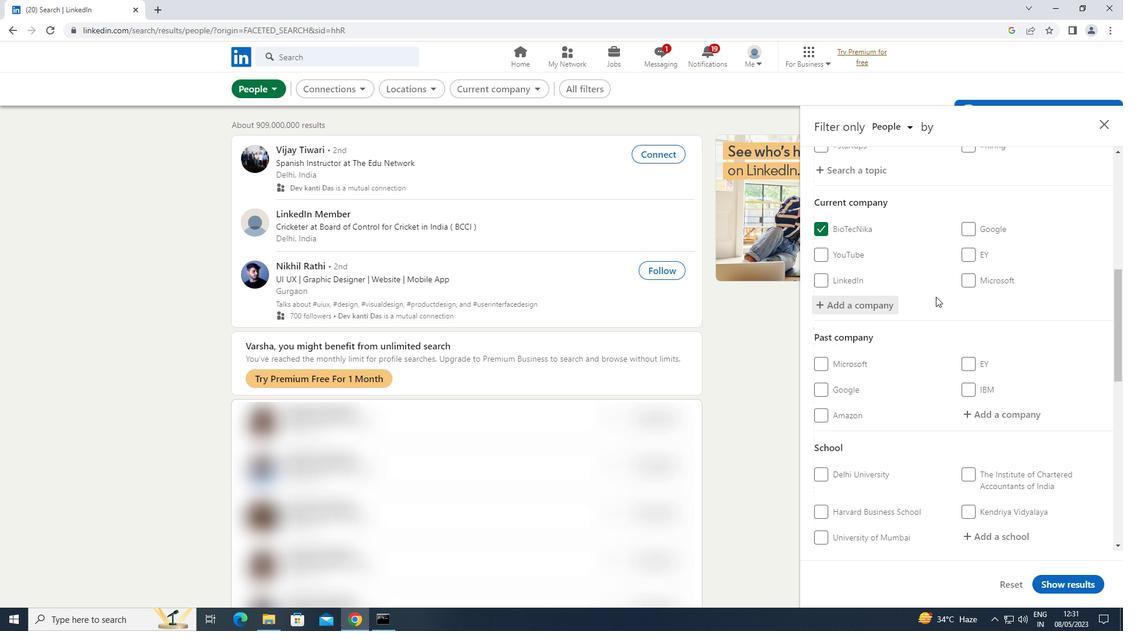 
Action: Mouse scrolled (935, 296) with delta (0, 0)
Screenshot: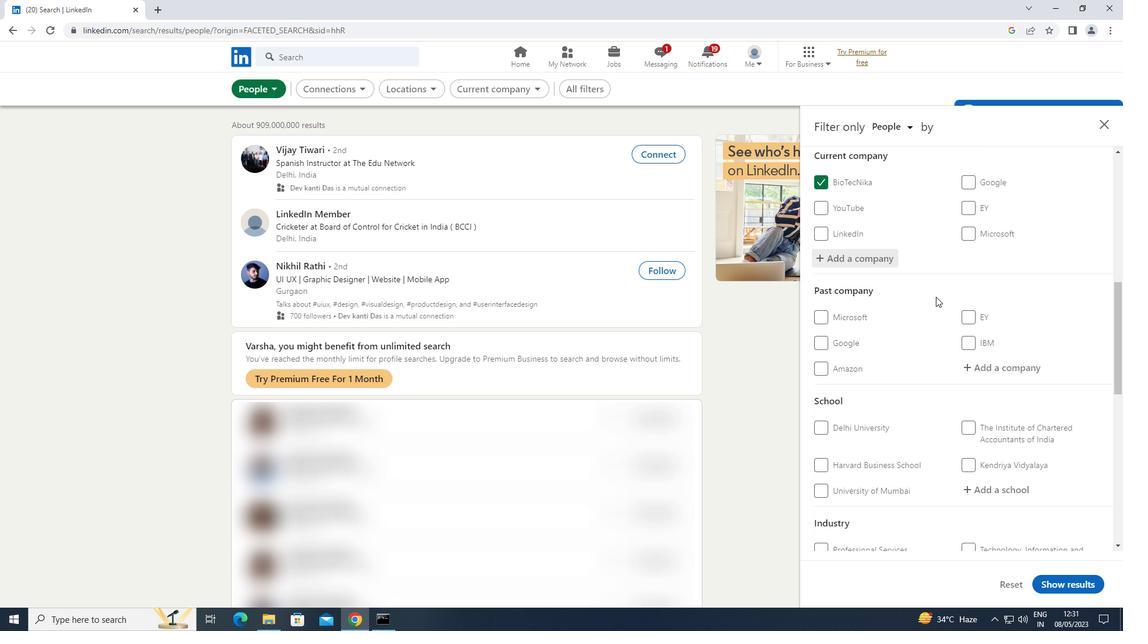 
Action: Mouse moved to (985, 413)
Screenshot: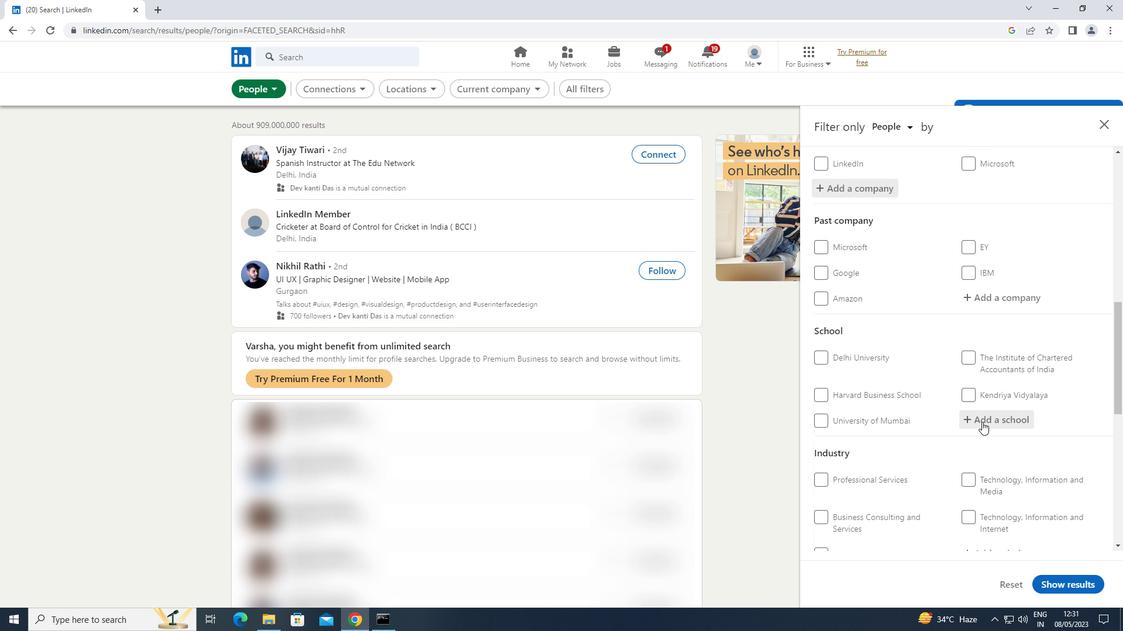 
Action: Mouse pressed left at (985, 413)
Screenshot: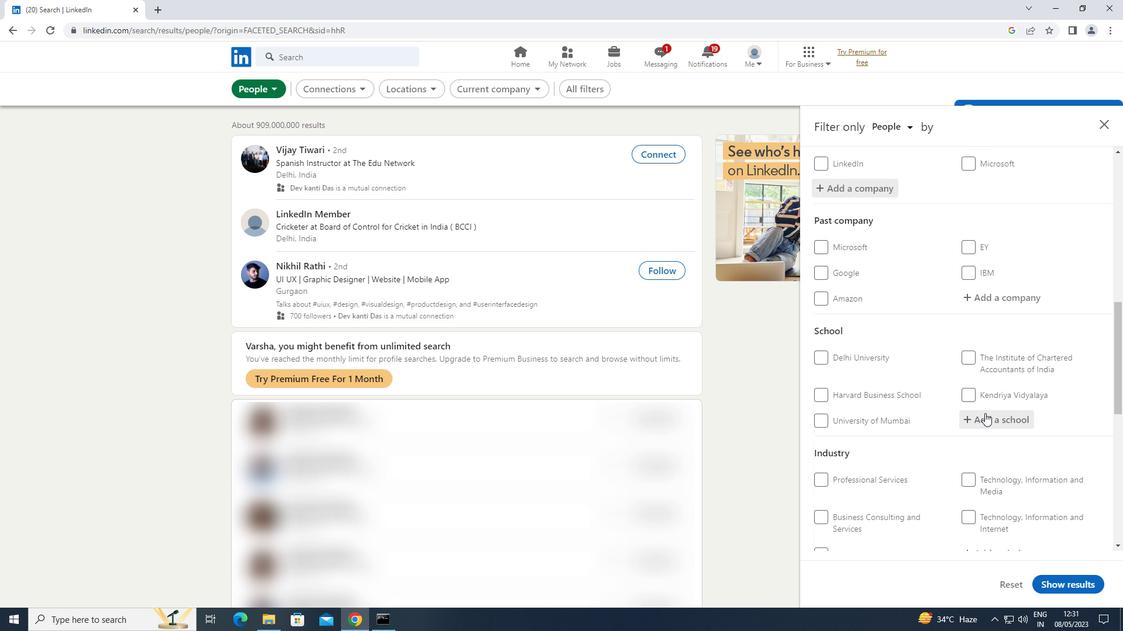 
Action: Key pressed <Key.shift>RAMAIAH<Key.space>
Screenshot: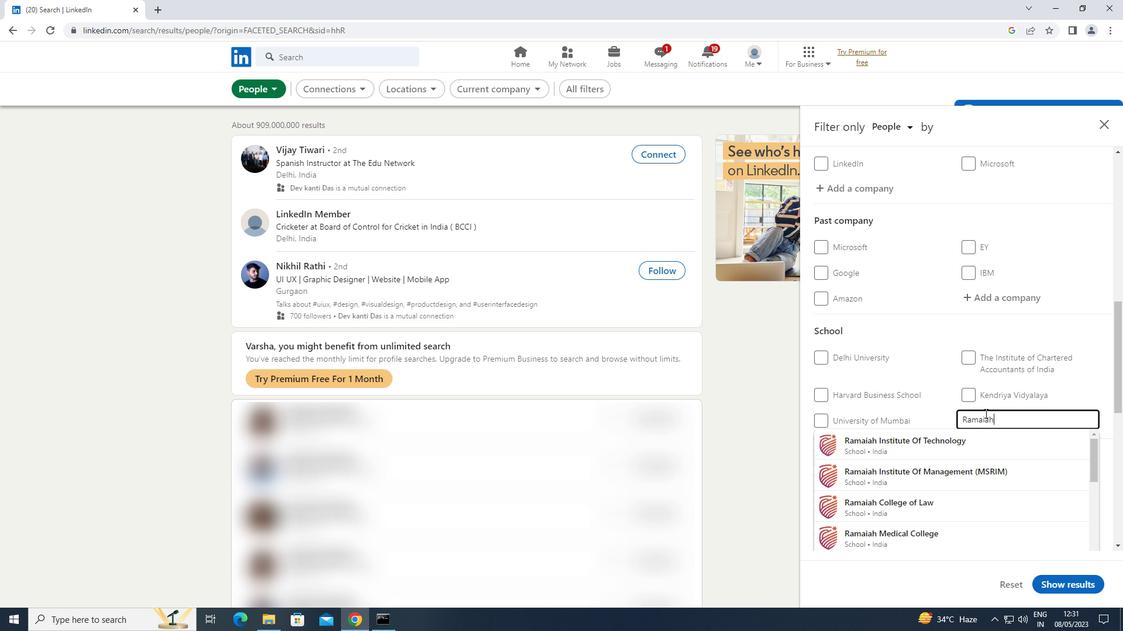 
Action: Mouse moved to (958, 441)
Screenshot: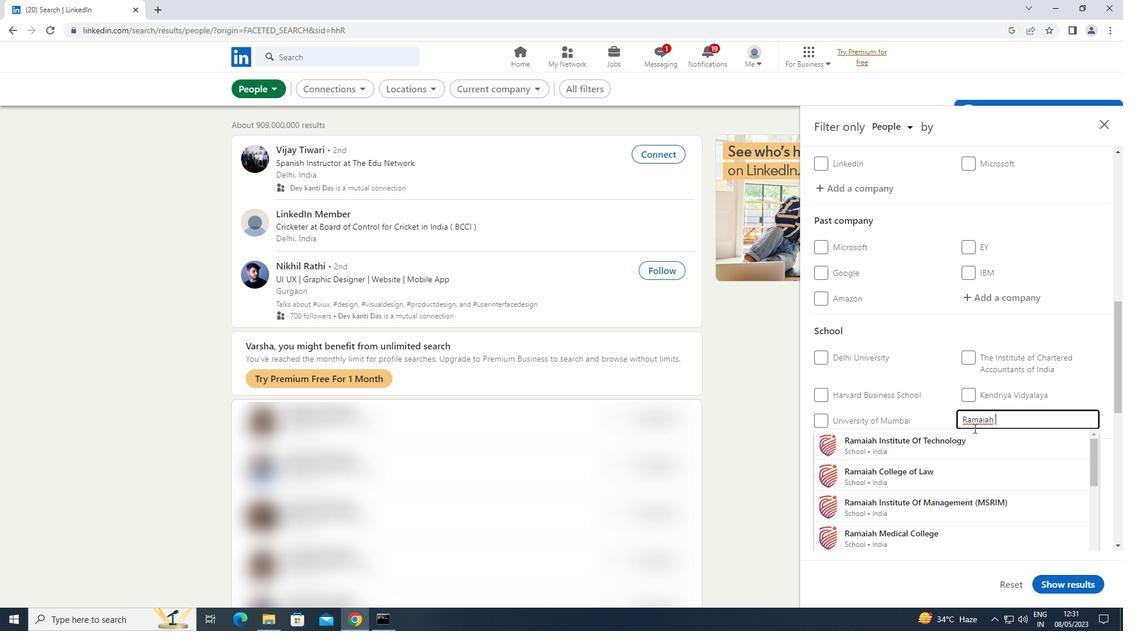 
Action: Mouse pressed left at (958, 441)
Screenshot: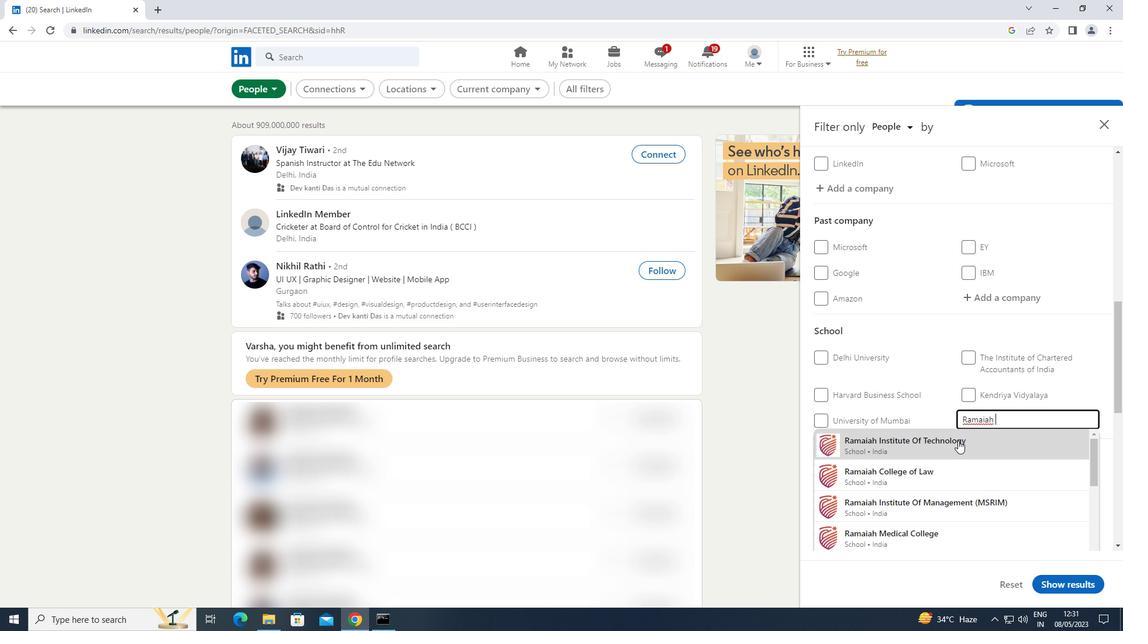 
Action: Mouse scrolled (958, 440) with delta (0, 0)
Screenshot: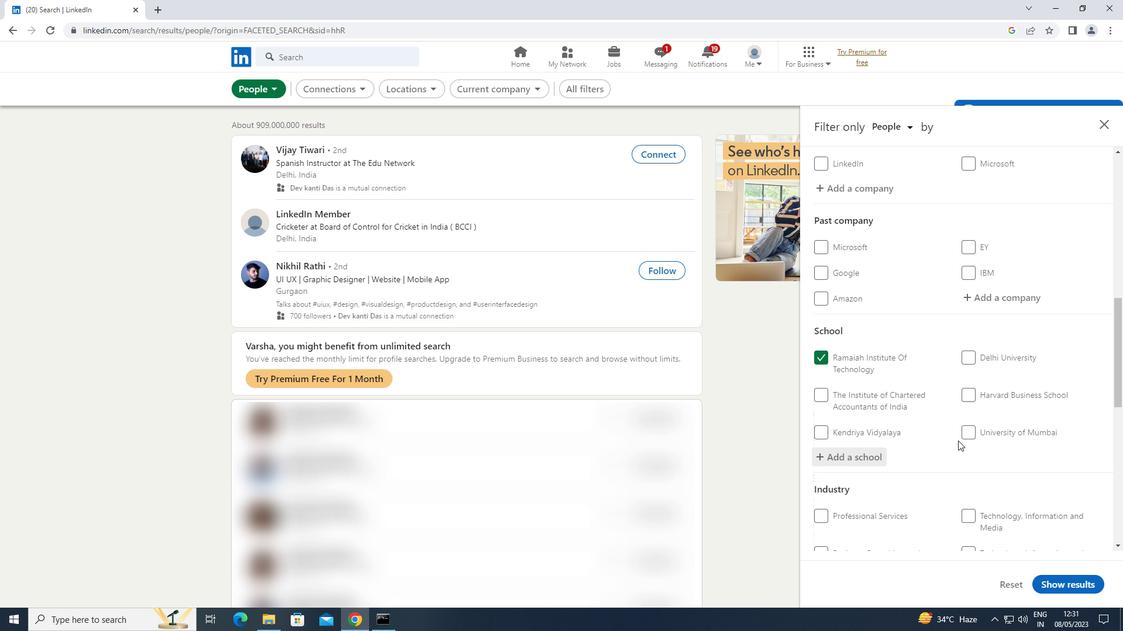 
Action: Mouse moved to (958, 441)
Screenshot: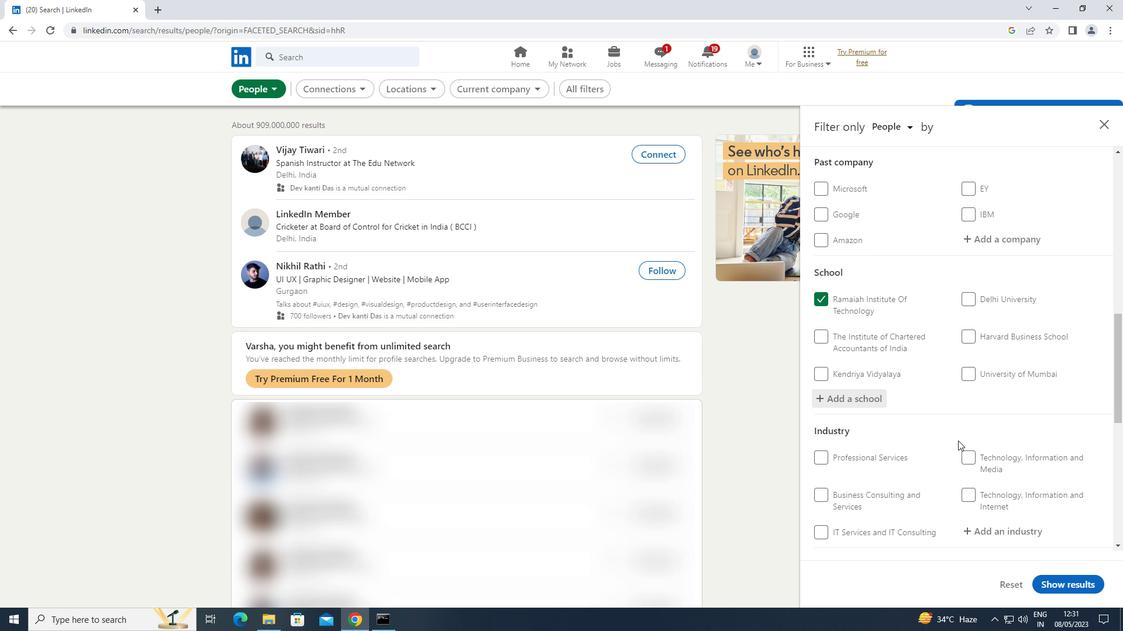 
Action: Mouse scrolled (958, 441) with delta (0, 0)
Screenshot: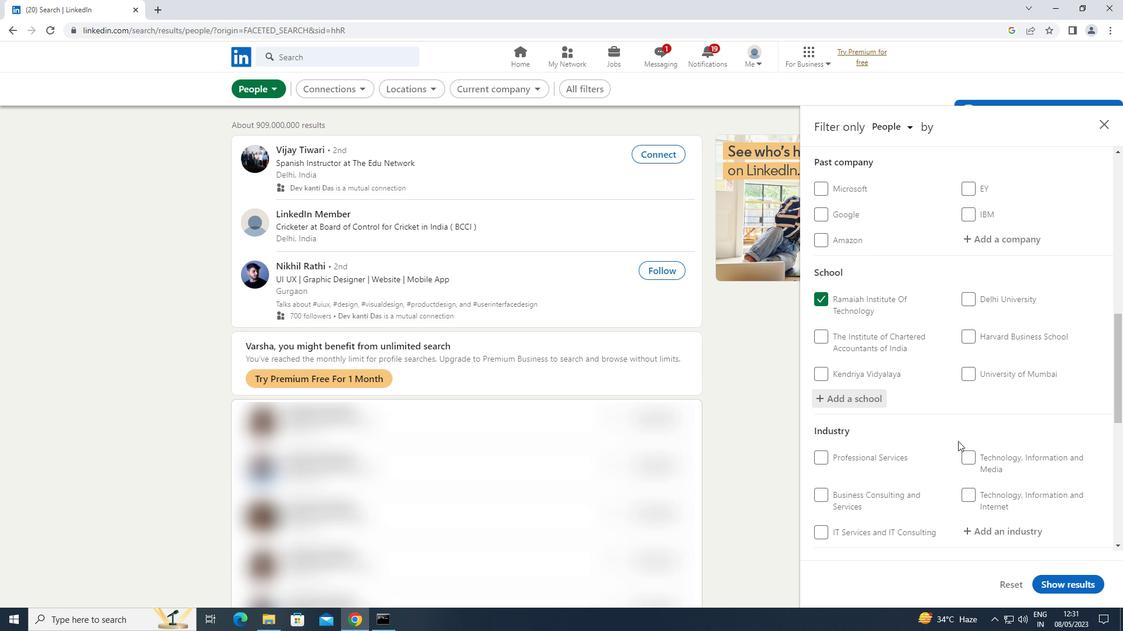 
Action: Mouse moved to (996, 466)
Screenshot: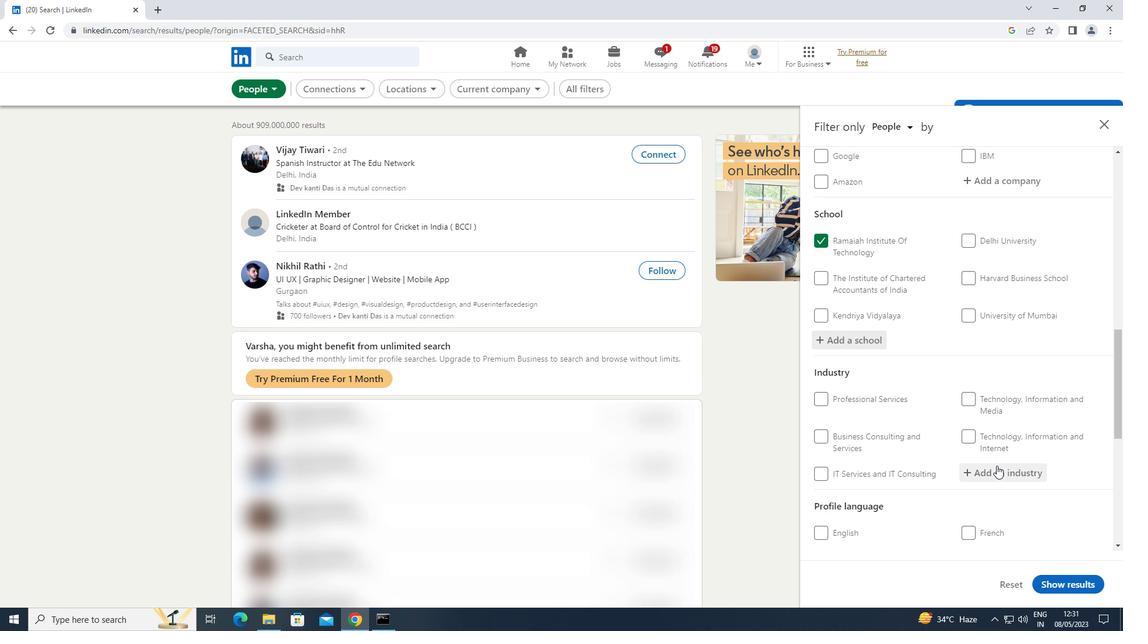
Action: Mouse pressed left at (996, 466)
Screenshot: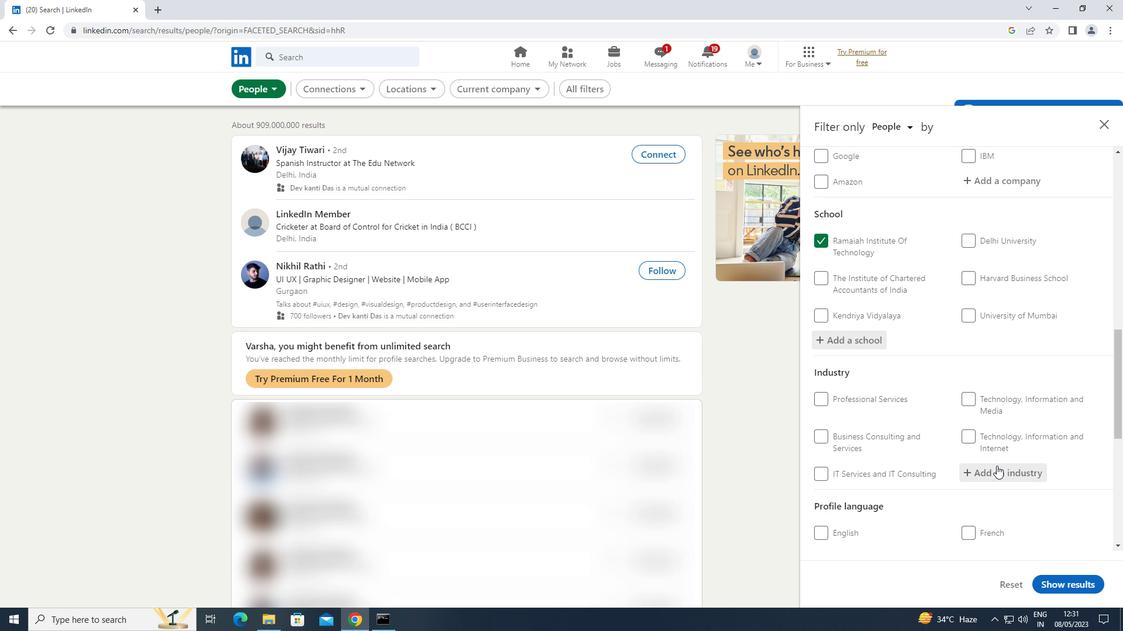 
Action: Key pressed <Key.shift>THINK<Key.space>
Screenshot: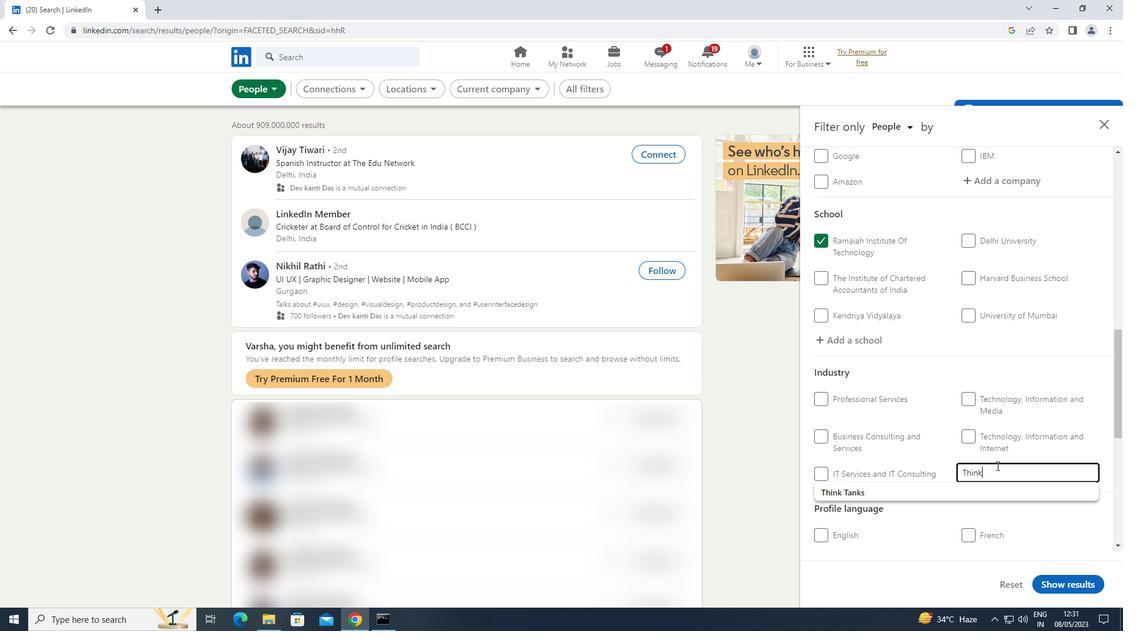 
Action: Mouse moved to (900, 496)
Screenshot: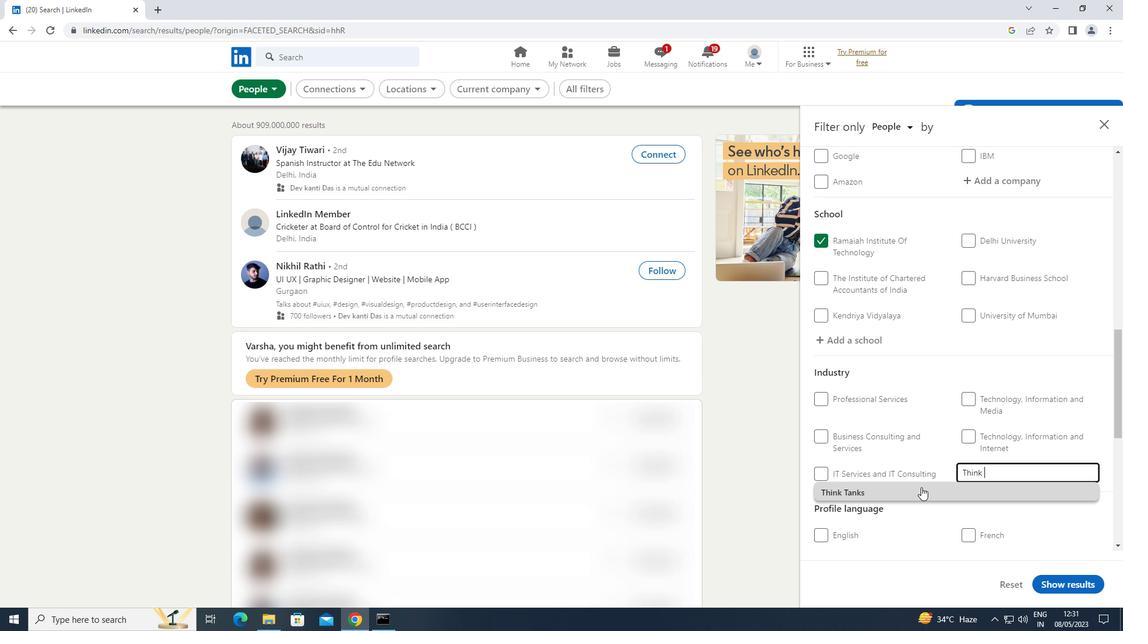 
Action: Mouse pressed left at (900, 496)
Screenshot: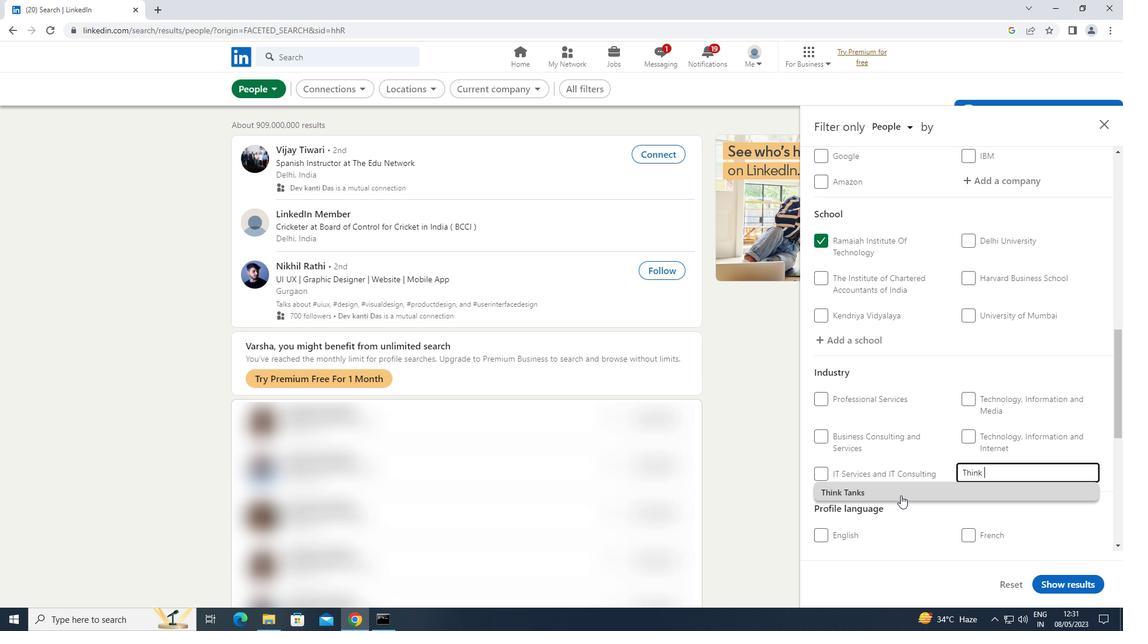 
Action: Mouse moved to (900, 495)
Screenshot: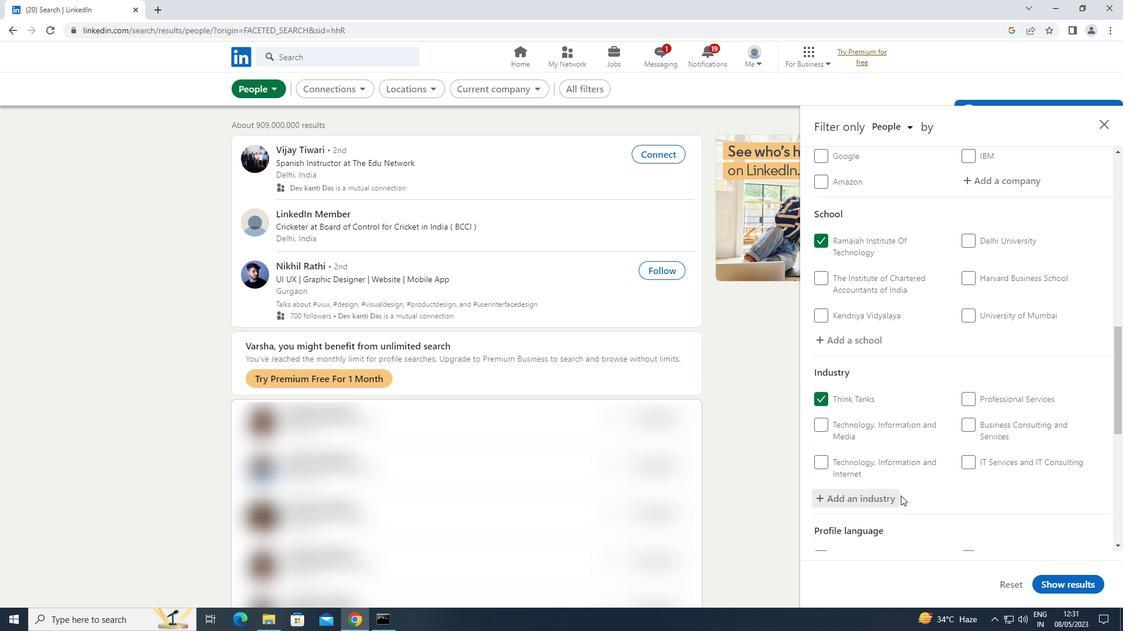 
Action: Mouse scrolled (900, 494) with delta (0, 0)
Screenshot: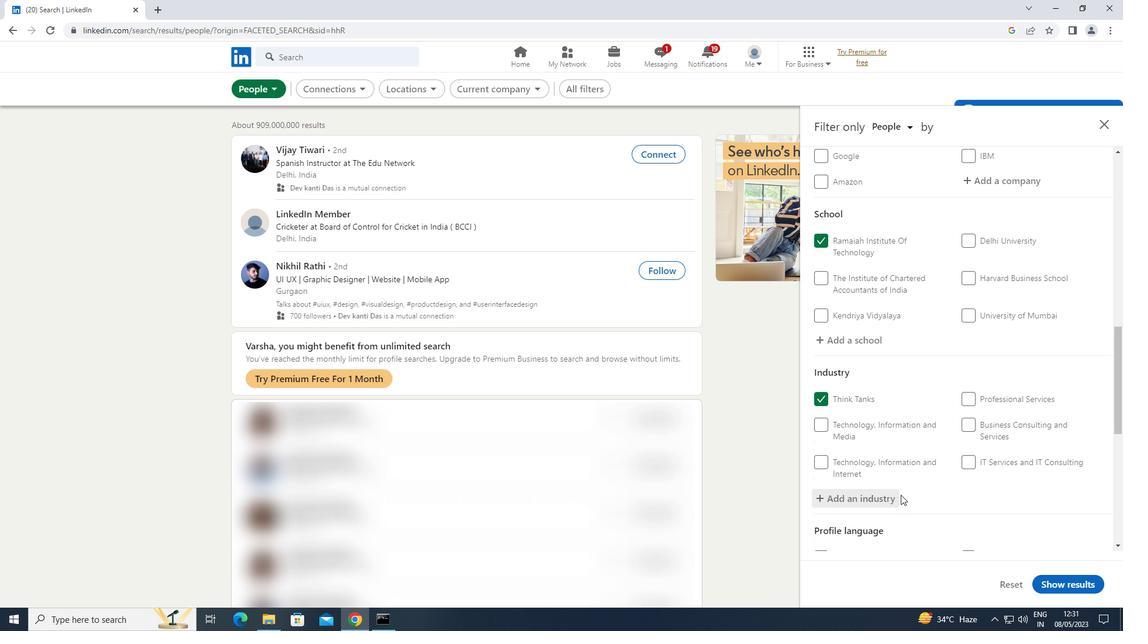 
Action: Mouse scrolled (900, 494) with delta (0, 0)
Screenshot: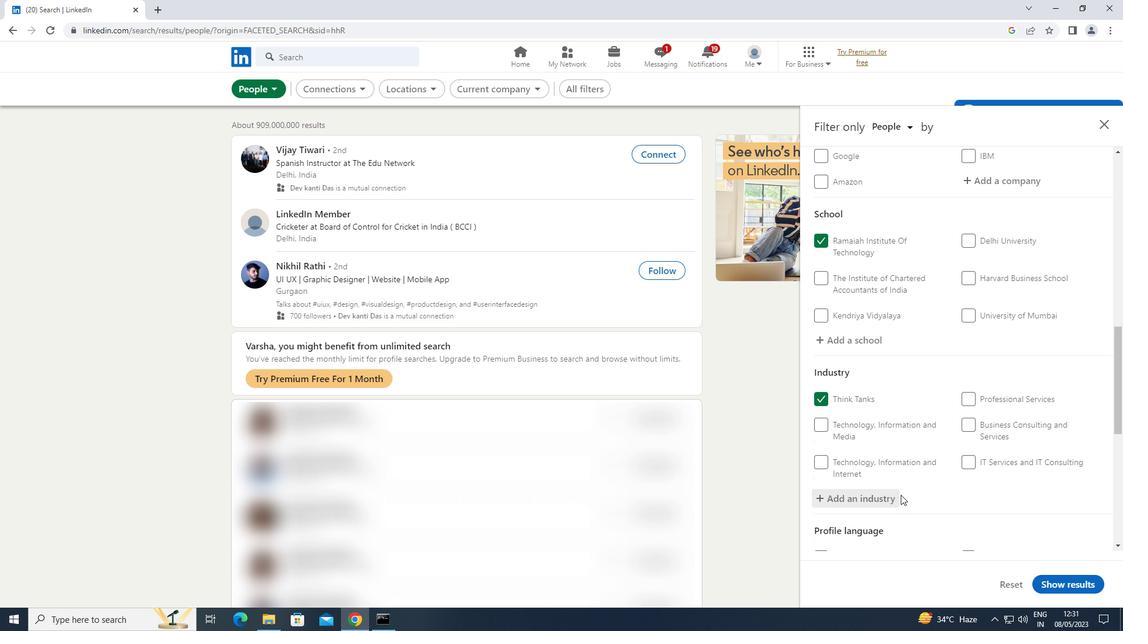 
Action: Mouse scrolled (900, 494) with delta (0, 0)
Screenshot: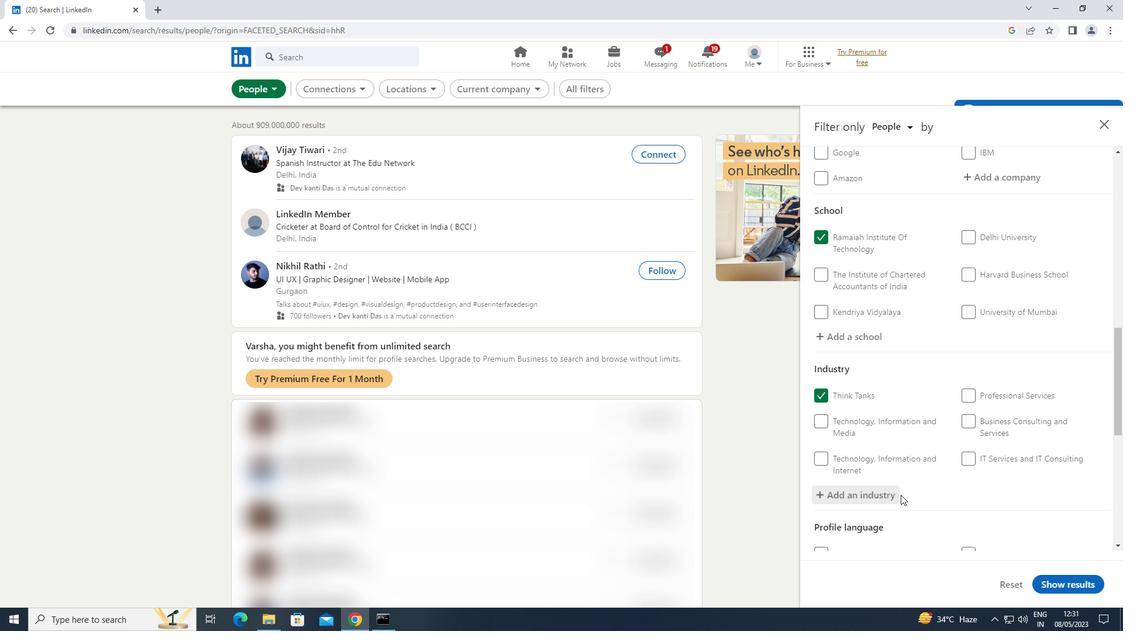 
Action: Mouse moved to (906, 494)
Screenshot: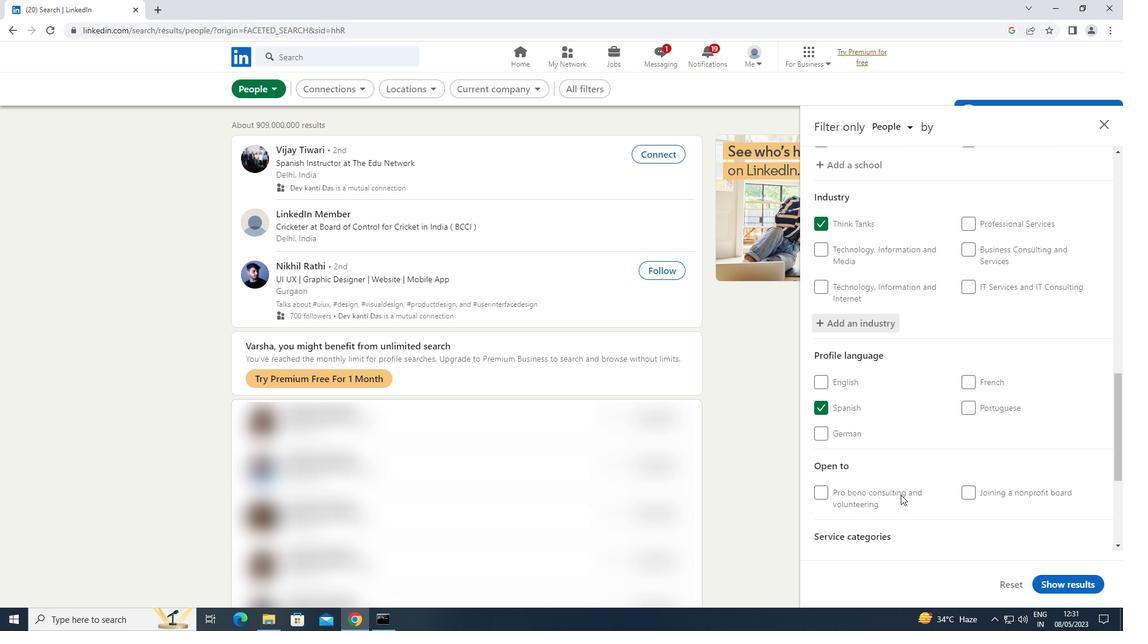 
Action: Mouse scrolled (906, 494) with delta (0, 0)
Screenshot: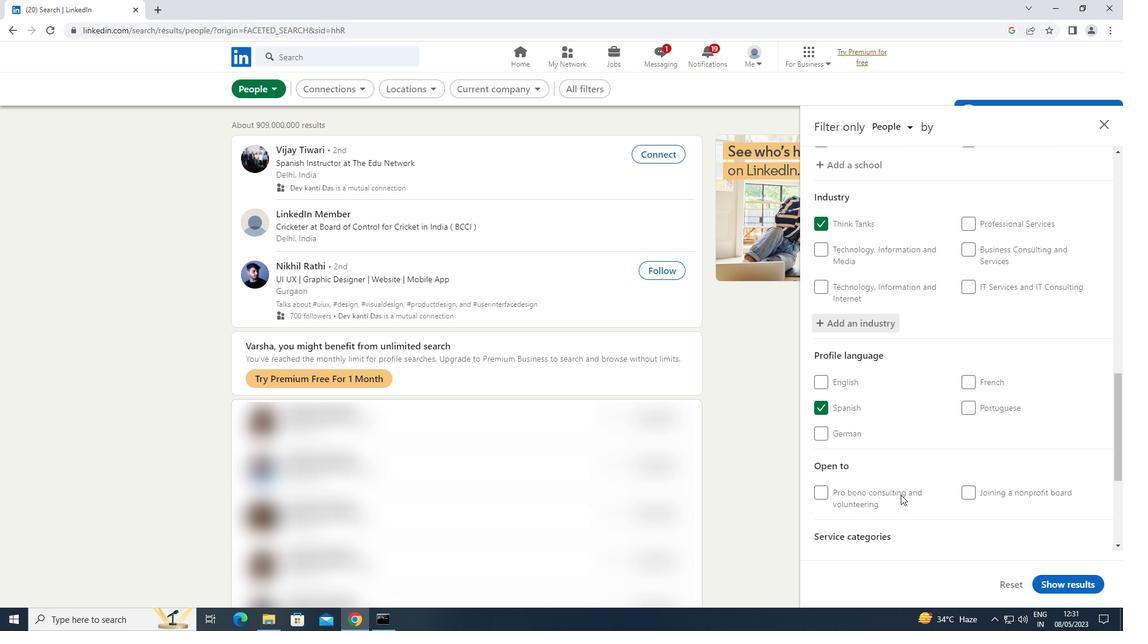 
Action: Mouse moved to (907, 495)
Screenshot: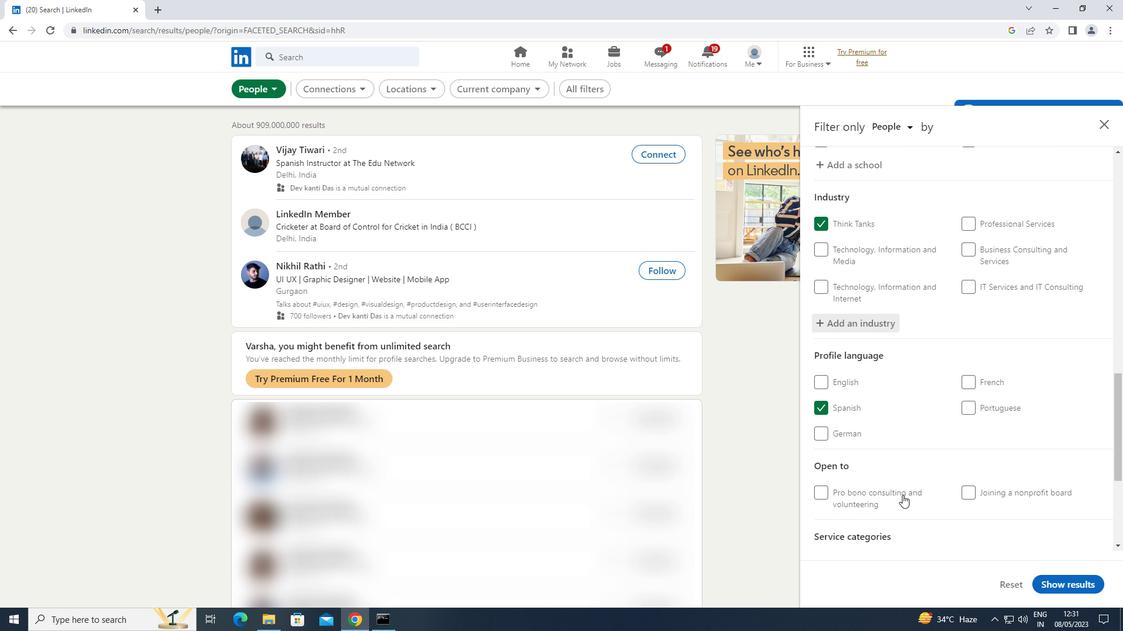 
Action: Mouse scrolled (907, 494) with delta (0, 0)
Screenshot: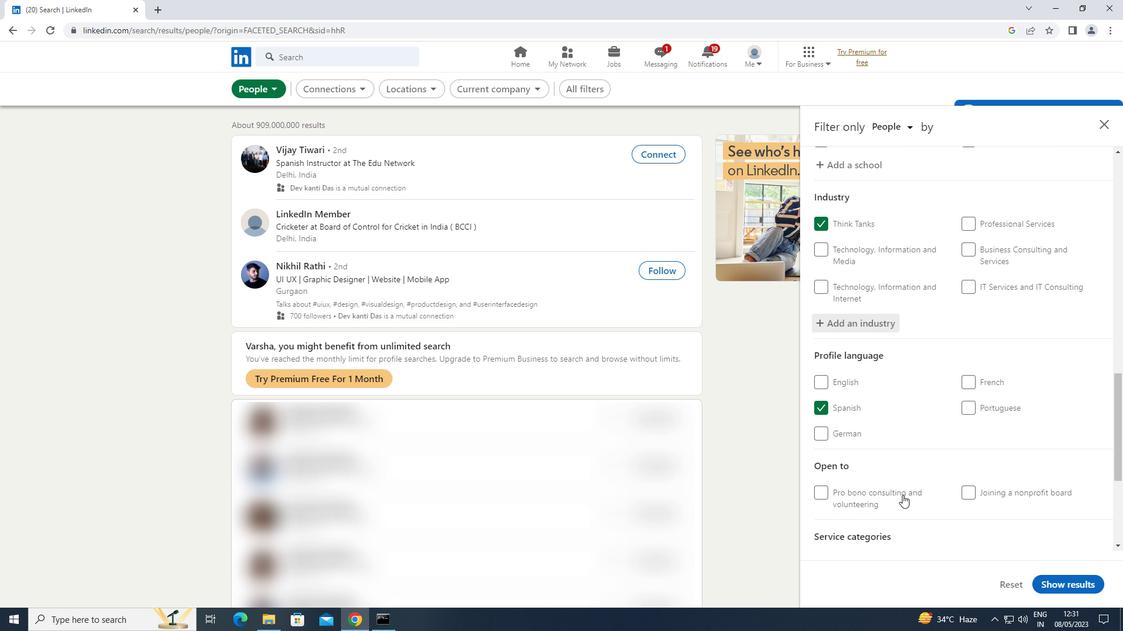 
Action: Mouse moved to (986, 497)
Screenshot: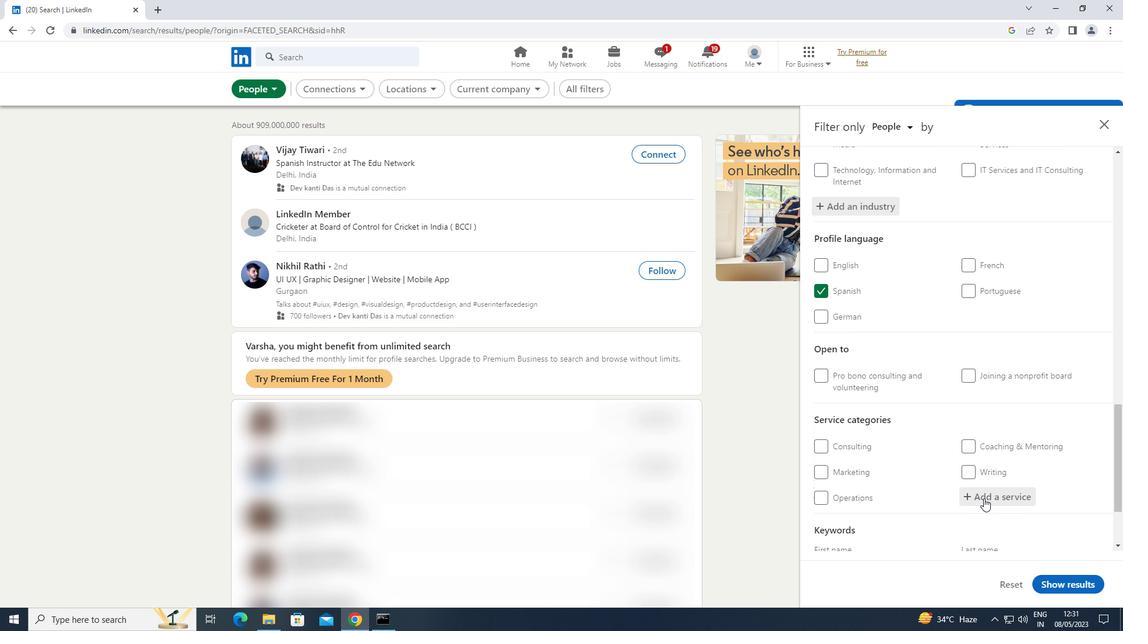 
Action: Mouse pressed left at (986, 497)
Screenshot: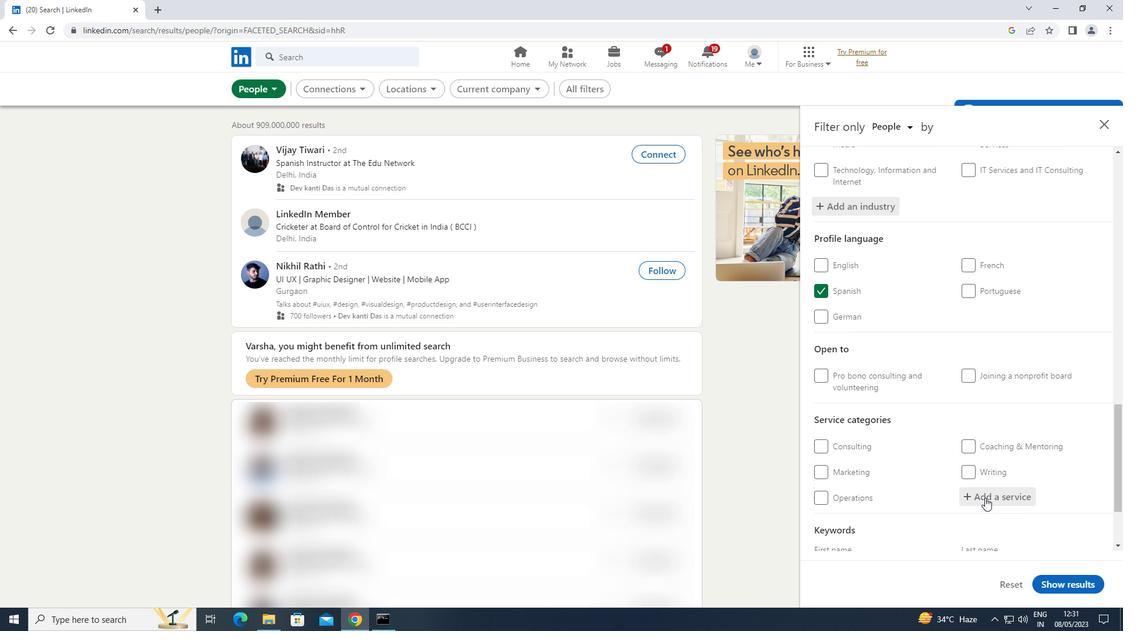 
Action: Key pressed <Key.shift>CONTENT<Key.space><Key.shift>STRATEGY
Screenshot: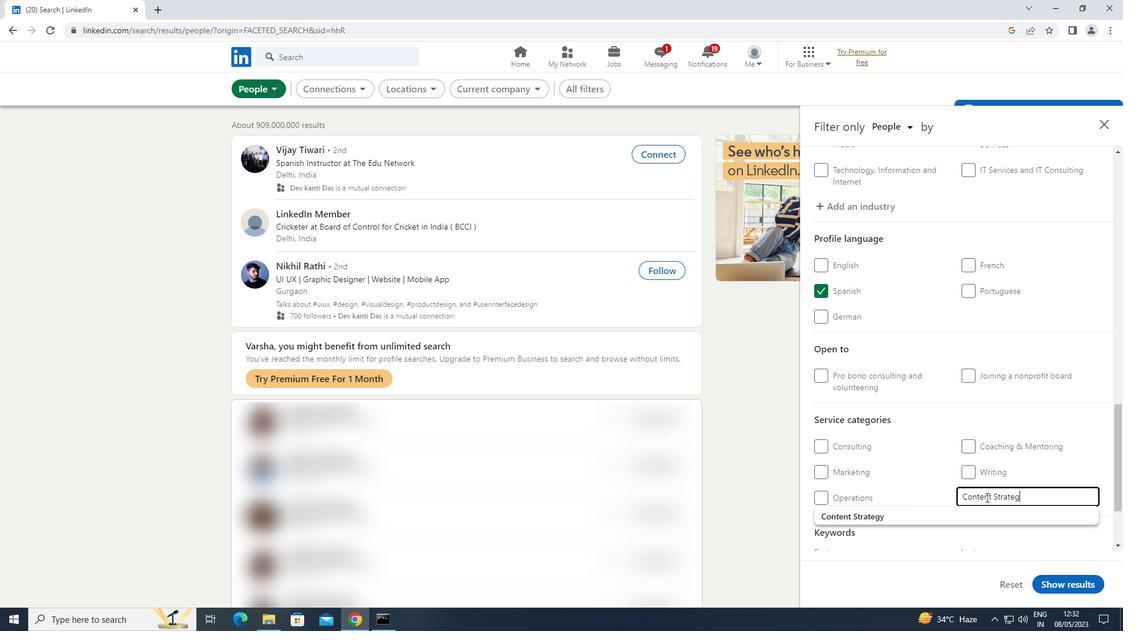 
Action: Mouse moved to (877, 514)
Screenshot: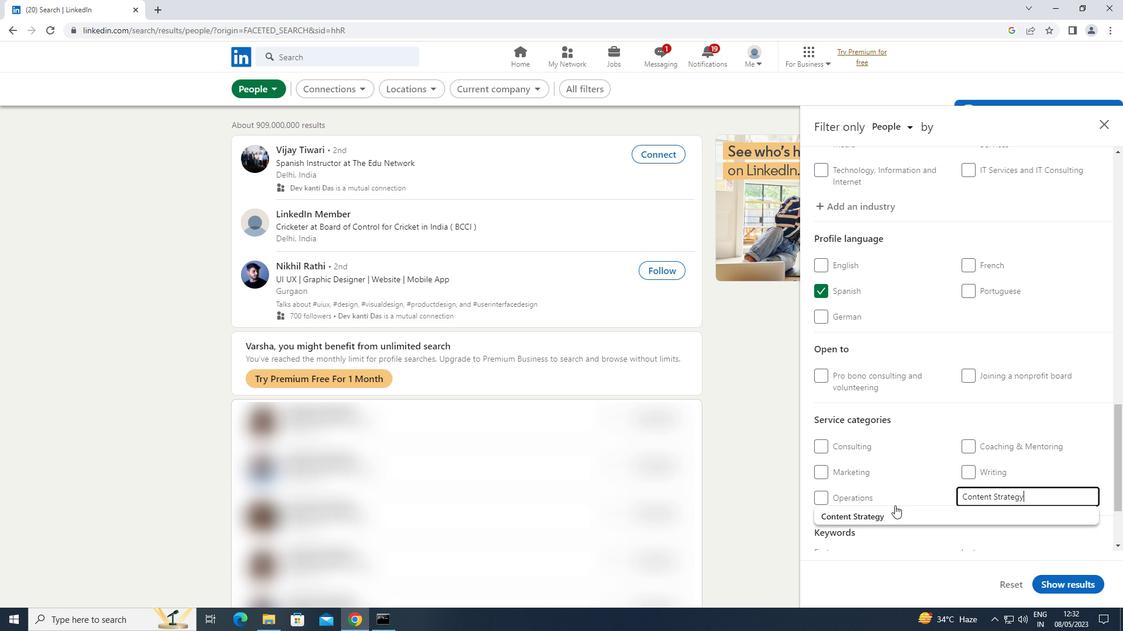 
Action: Mouse pressed left at (877, 514)
Screenshot: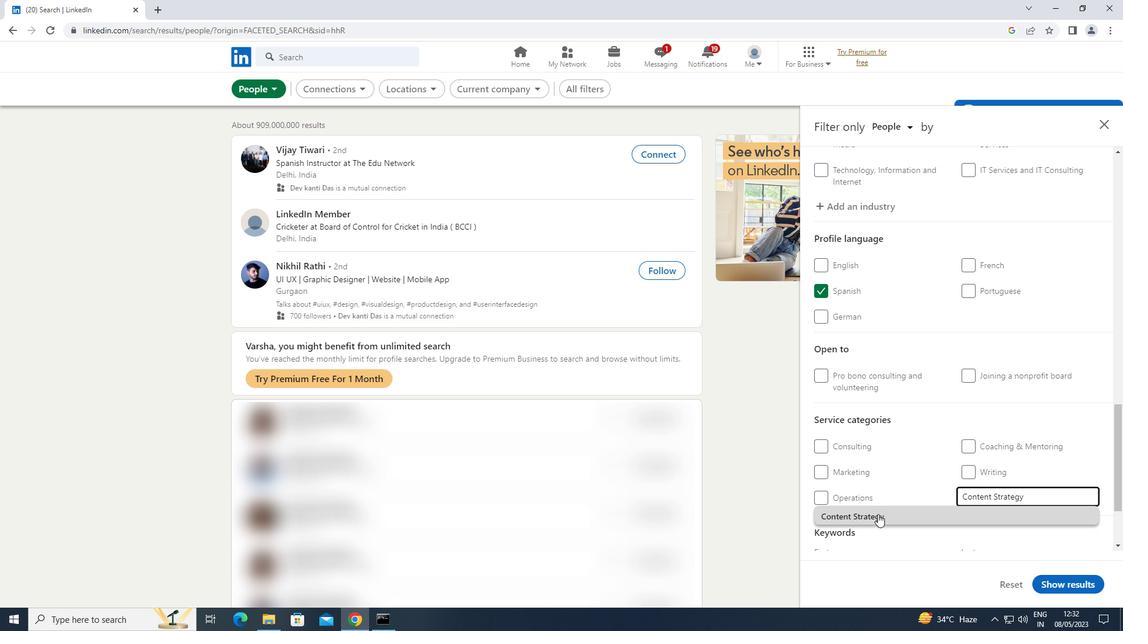 
Action: Mouse moved to (876, 514)
Screenshot: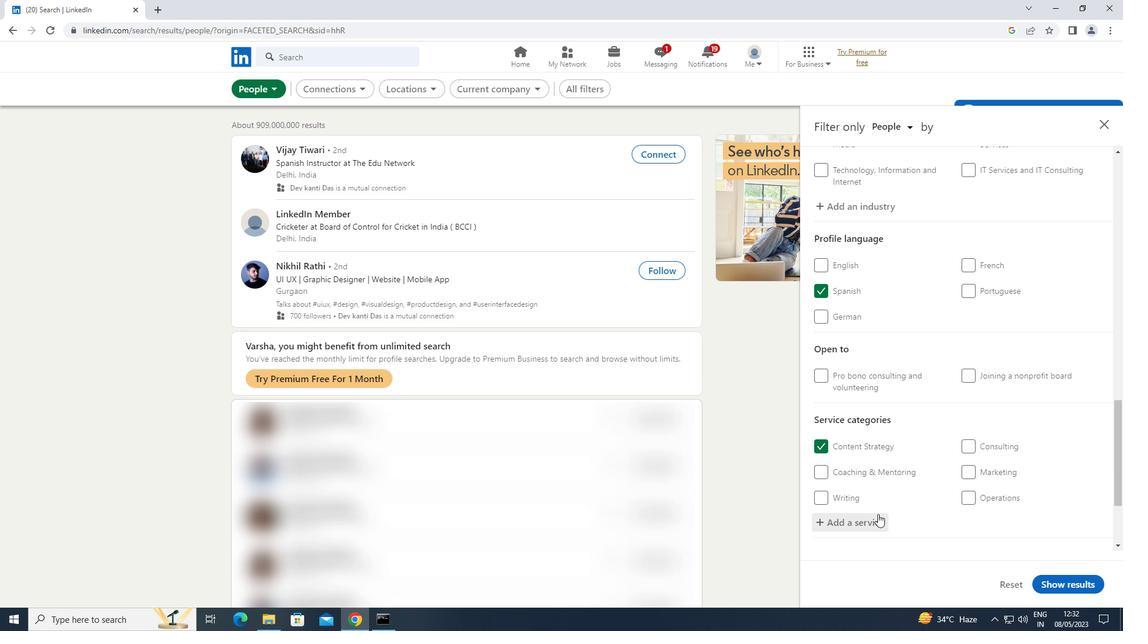 
Action: Mouse scrolled (876, 514) with delta (0, 0)
Screenshot: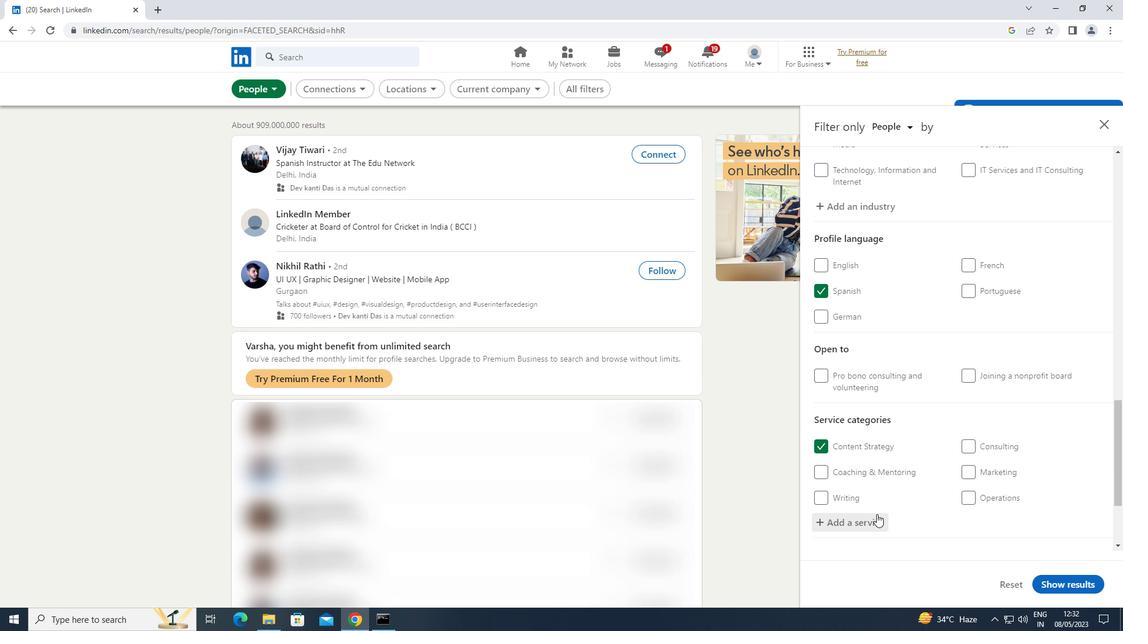 
Action: Mouse scrolled (876, 514) with delta (0, 0)
Screenshot: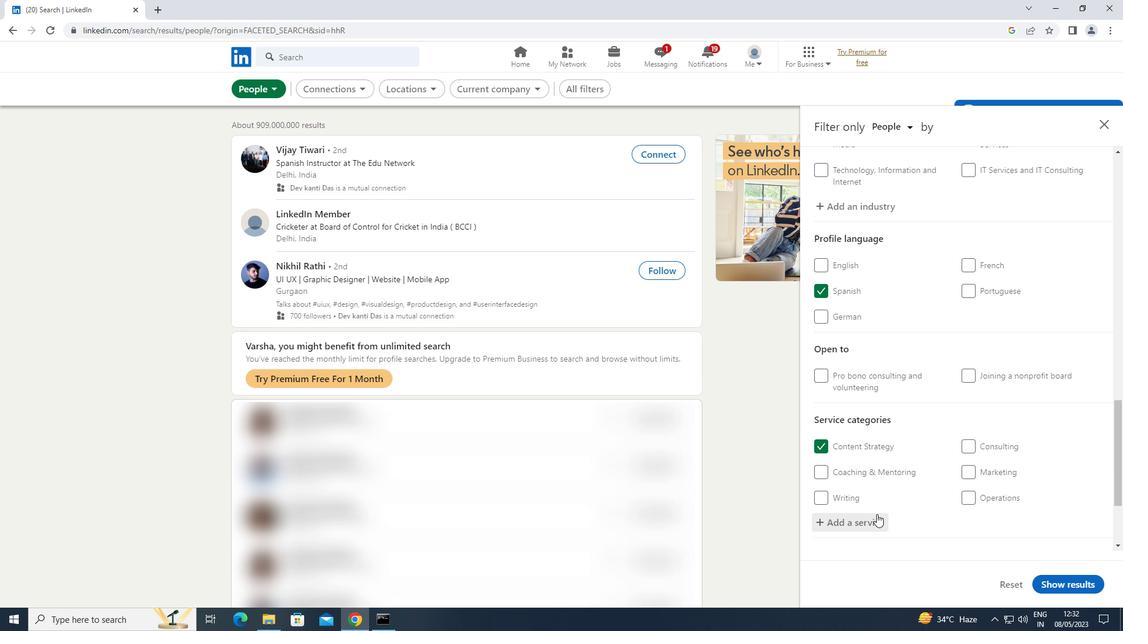 
Action: Mouse scrolled (876, 514) with delta (0, 0)
Screenshot: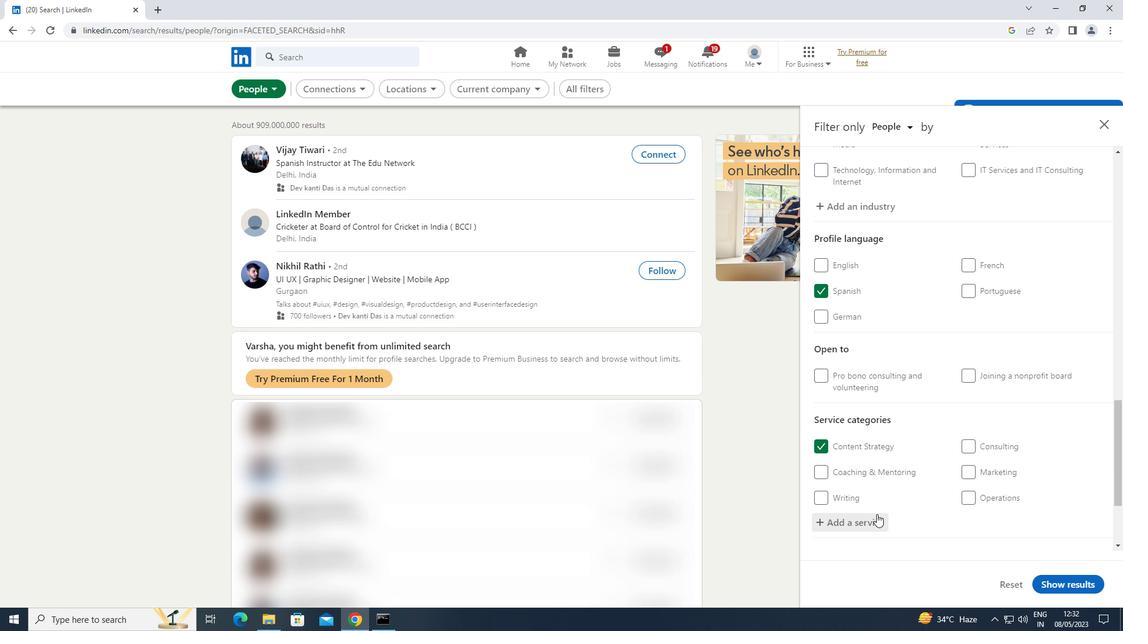 
Action: Mouse scrolled (876, 514) with delta (0, 0)
Screenshot: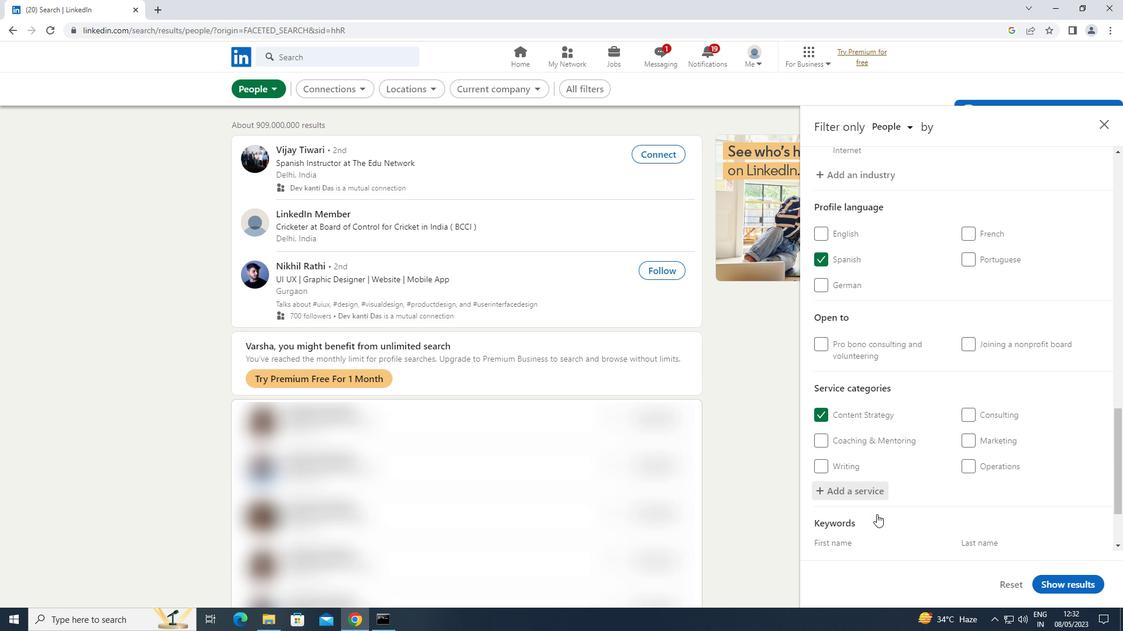 
Action: Mouse scrolled (876, 514) with delta (0, 0)
Screenshot: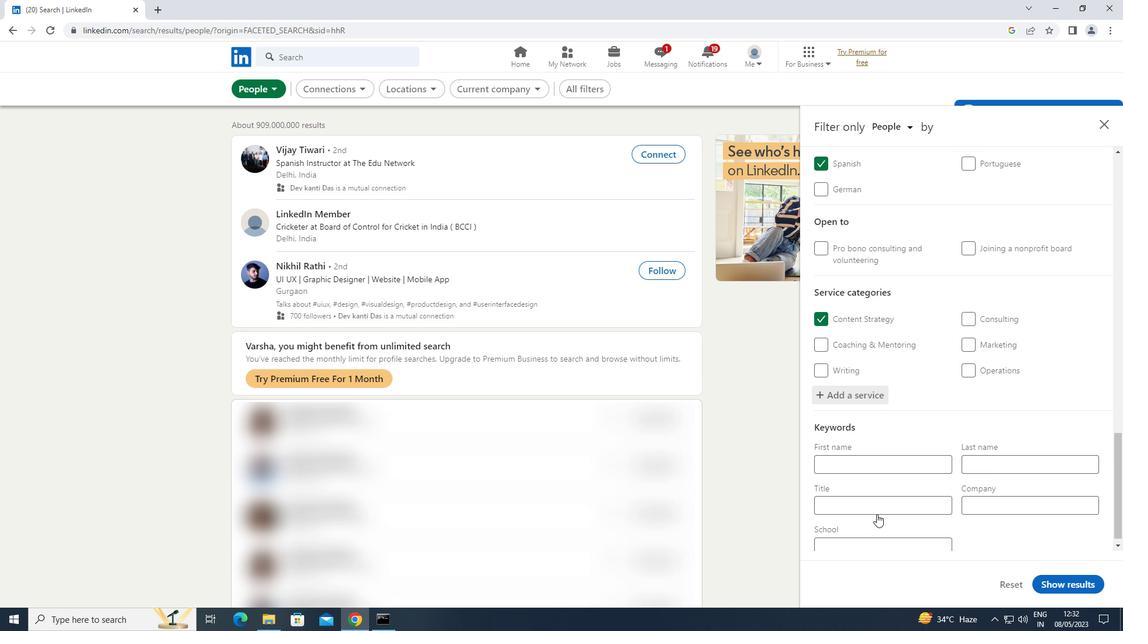 
Action: Mouse moved to (914, 496)
Screenshot: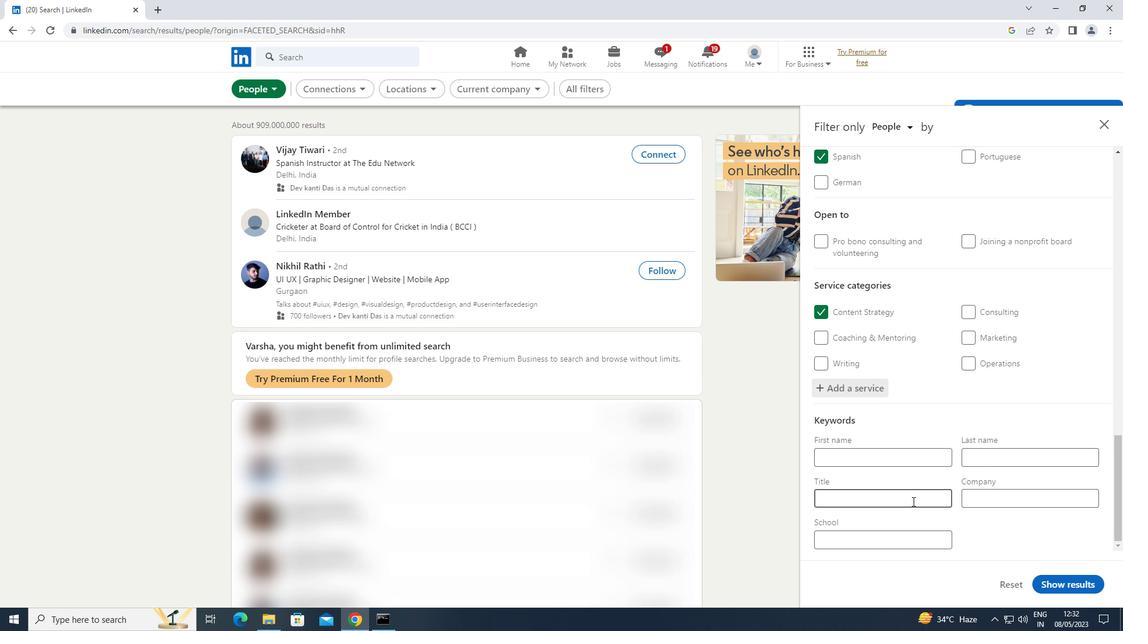 
Action: Mouse pressed left at (914, 496)
Screenshot: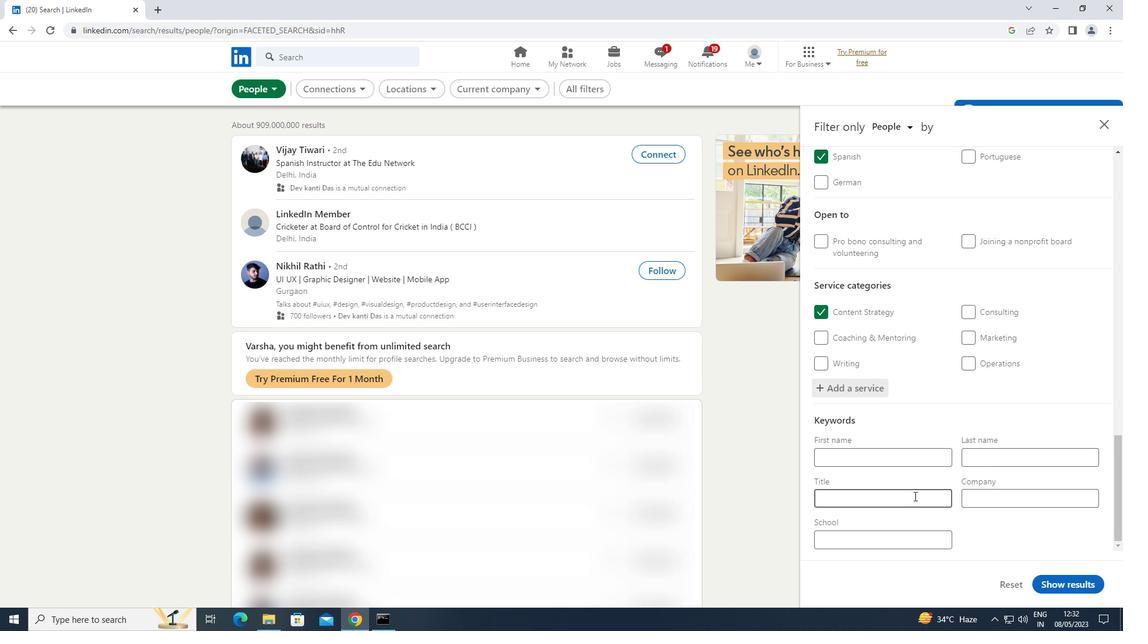 
Action: Mouse moved to (914, 496)
Screenshot: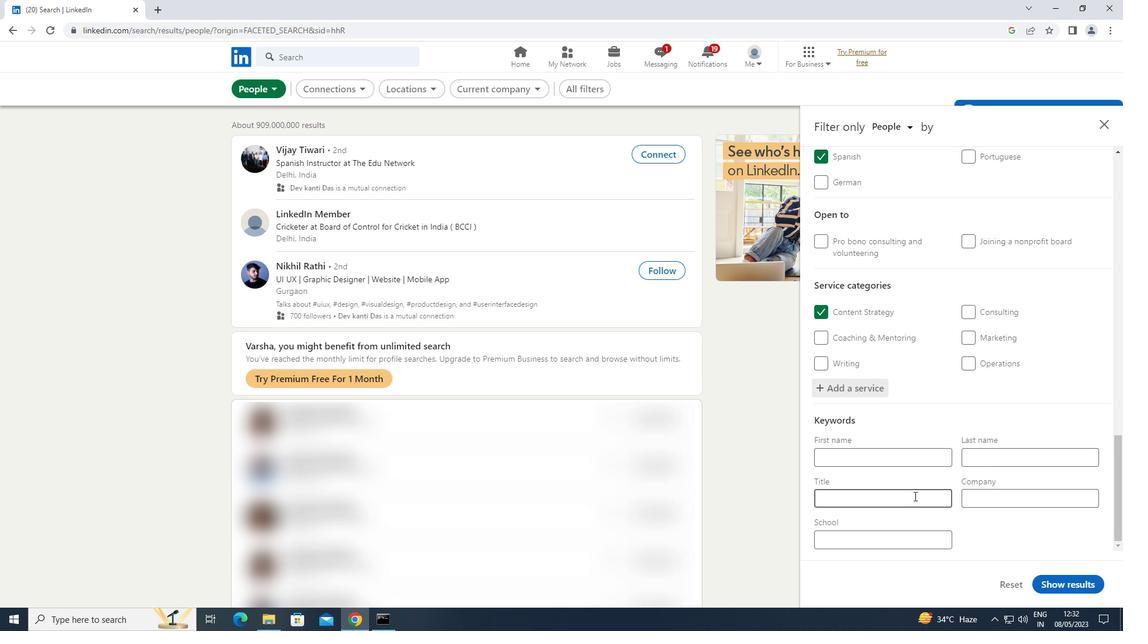 
Action: Key pressed <Key.shift>WAIT<Key.backspace><Key.backspace><Key.backspace><Key.backspace><Key.backspace><Key.backspace><Key.backspace><Key.backspace><Key.backspace><Key.shift>WAIT<Key.space><Key.shift>STAFF<Key.space><Key.shift>MANAGER
Screenshot: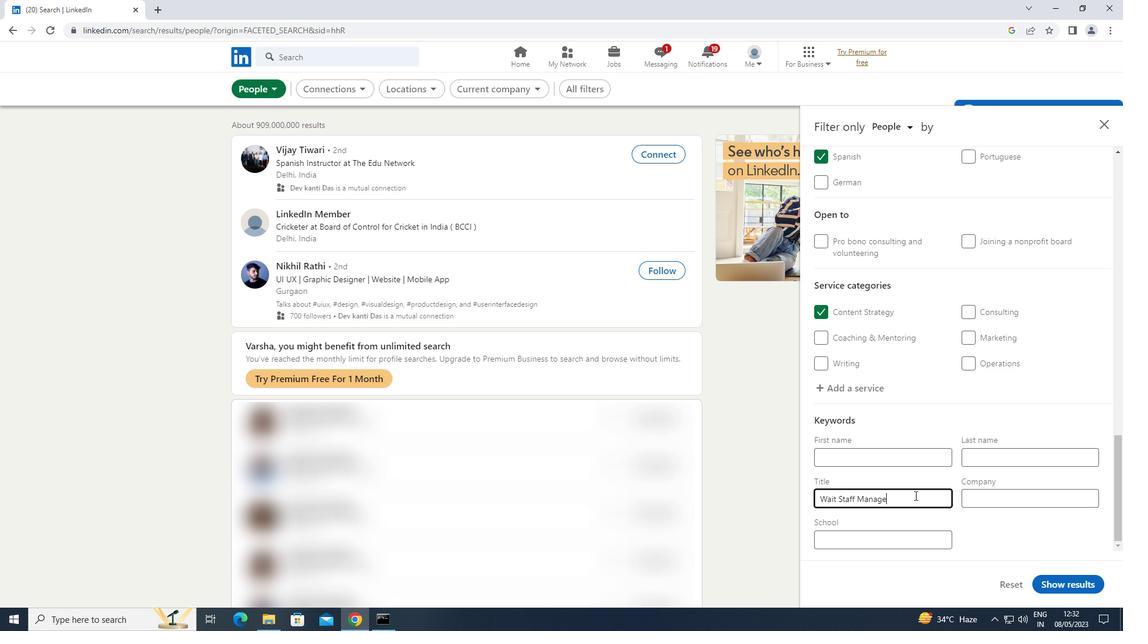 
Action: Mouse moved to (1081, 581)
Screenshot: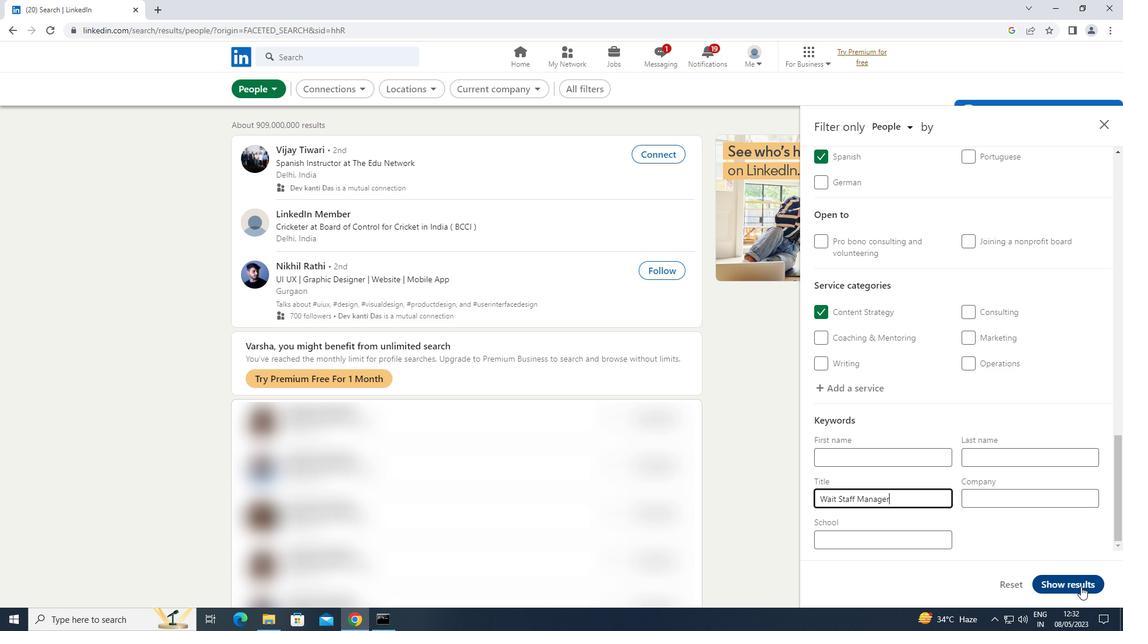 
Action: Mouse pressed left at (1081, 581)
Screenshot: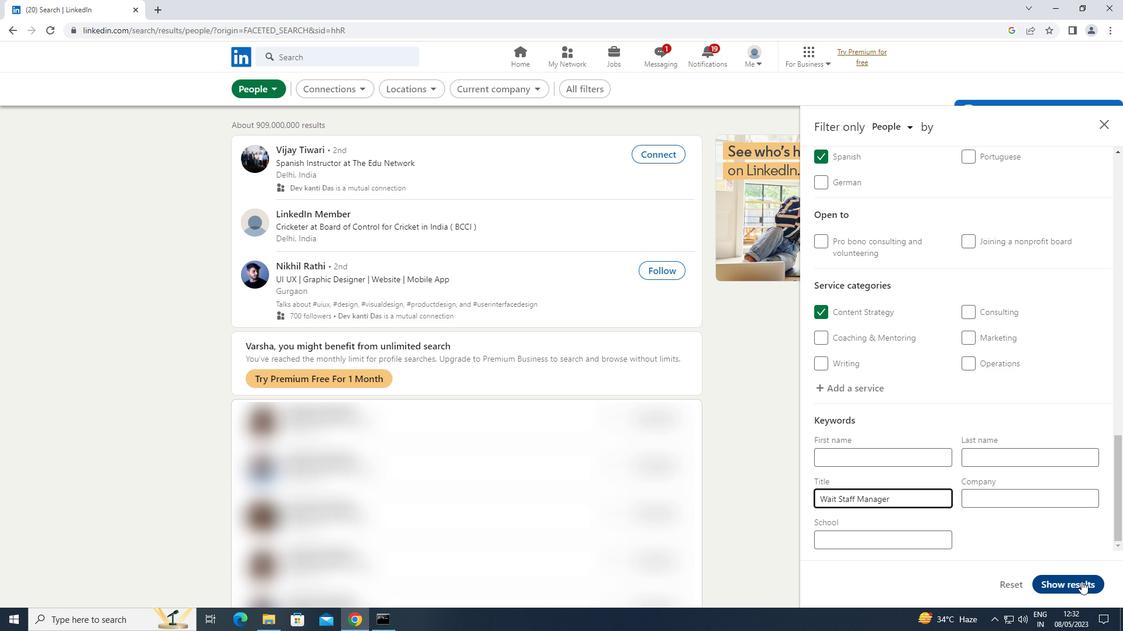 
